Task: Look for space in Isieke, Nigeria from 8th June, 2023 to 16th June, 2023 for 2 adults in price range Rs.10000 to Rs.15000. Place can be entire place with 1  bedroom having 1 bed and 1 bathroom. Property type can be house, flat, guest house, hotel. Amenities needed are: wifi. Booking option can be shelf check-in. Required host language is English.
Action: Mouse moved to (453, 109)
Screenshot: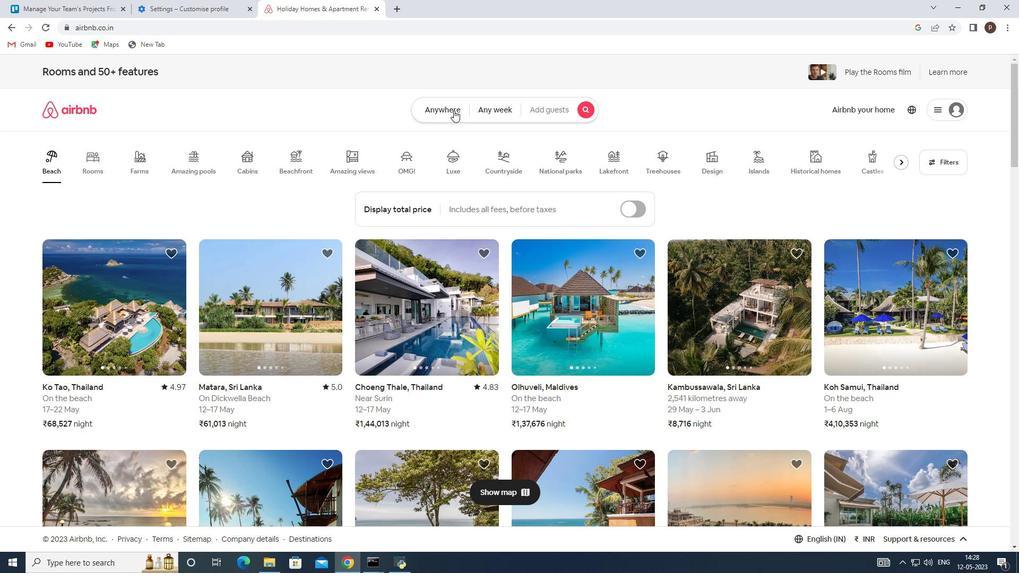
Action: Mouse pressed left at (453, 109)
Screenshot: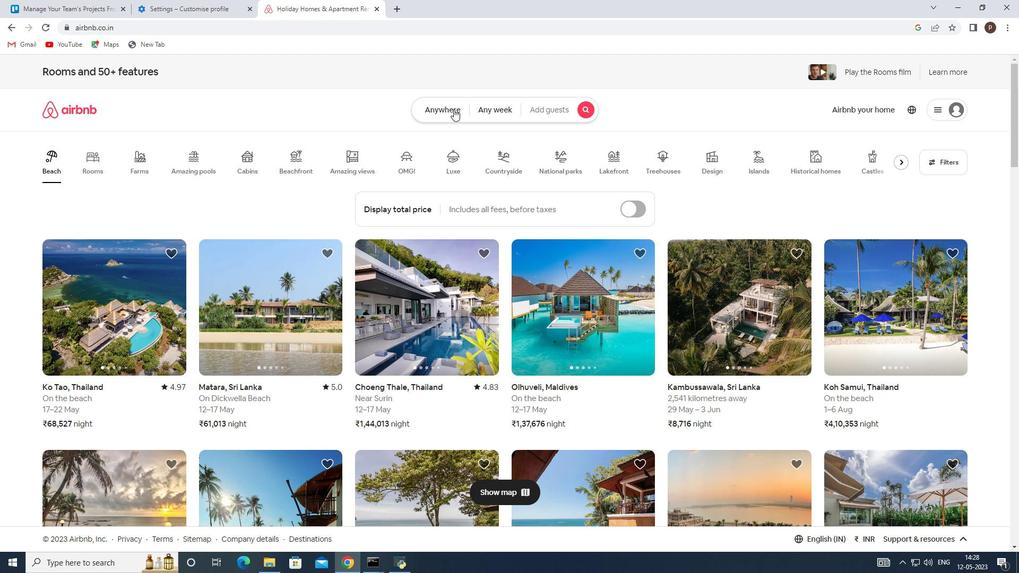 
Action: Mouse moved to (340, 152)
Screenshot: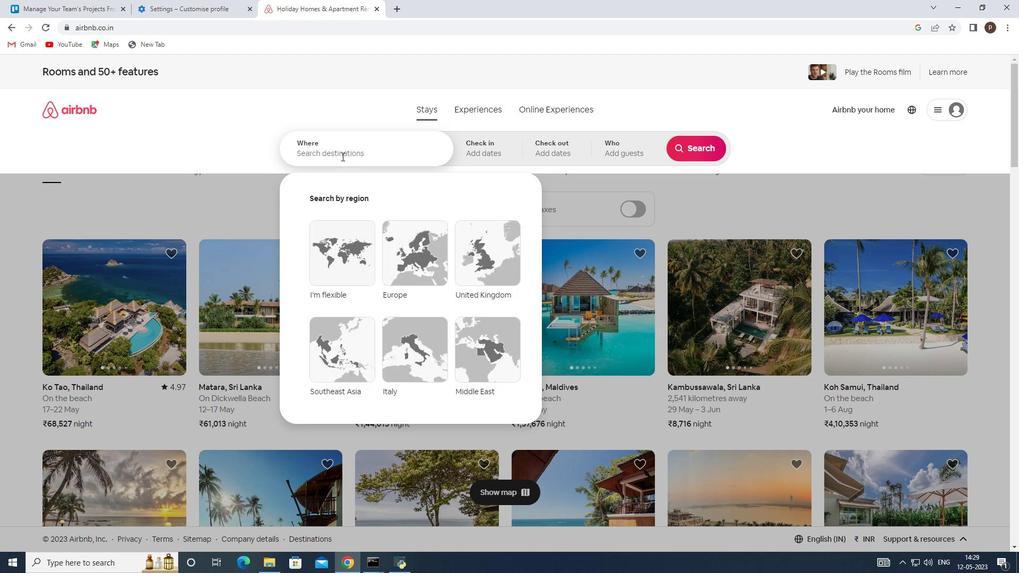 
Action: Mouse pressed left at (340, 152)
Screenshot: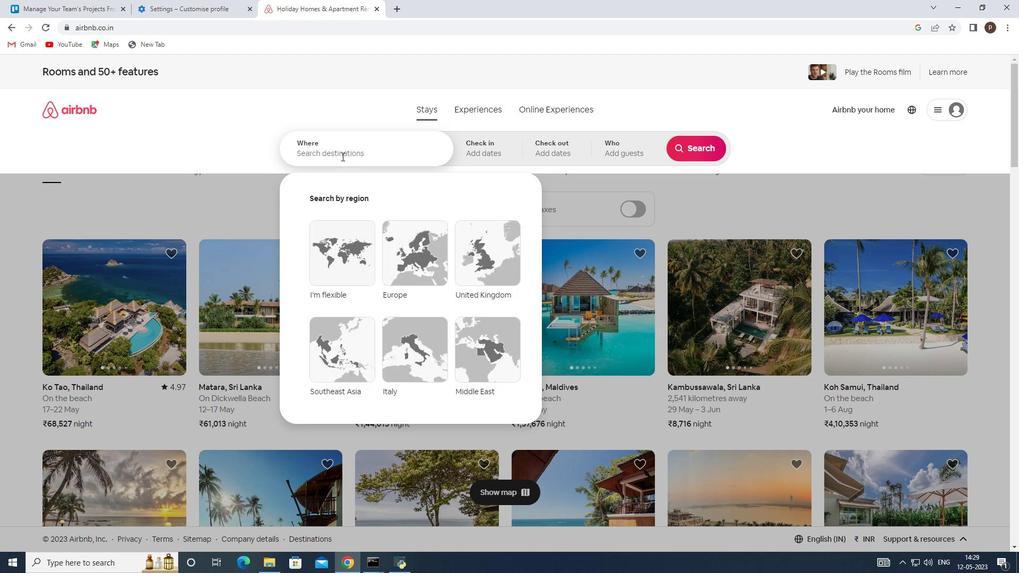 
Action: Key pressed <Key.caps_lock>I<Key.caps_lock>sieke,<Key.space><Key.caps_lock>N<Key.caps_lock>igeria
Screenshot: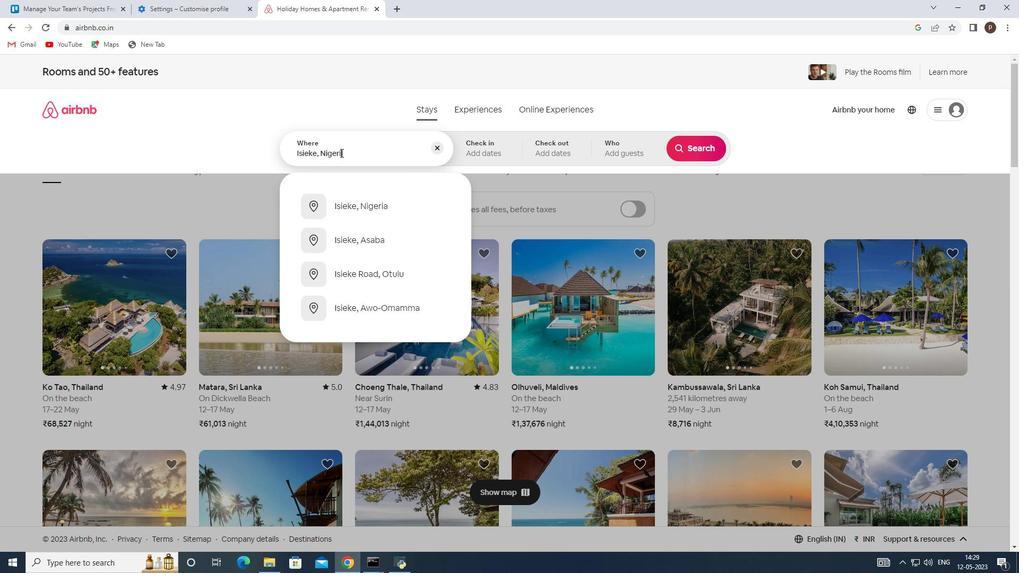 
Action: Mouse moved to (364, 204)
Screenshot: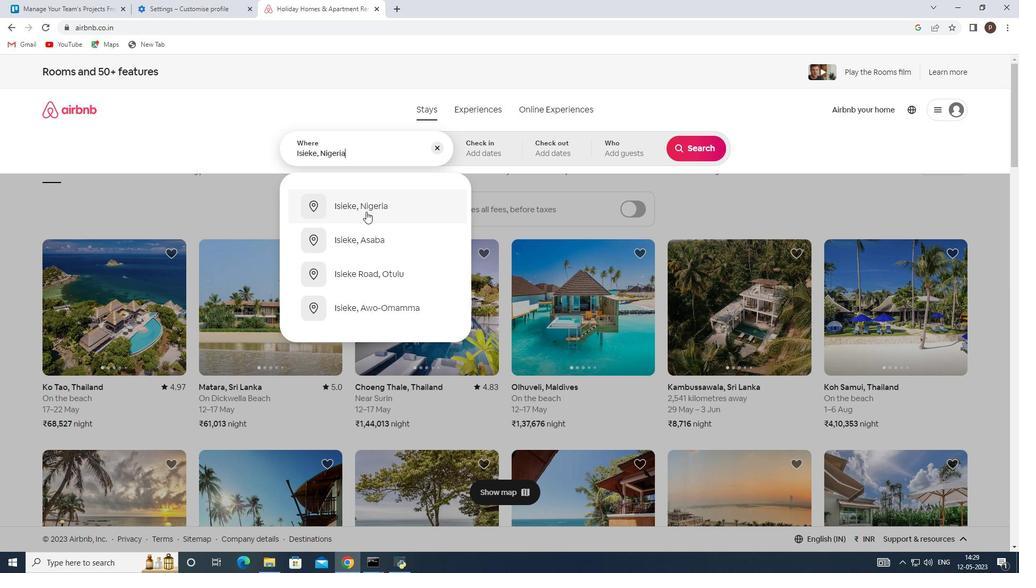 
Action: Mouse pressed left at (364, 204)
Screenshot: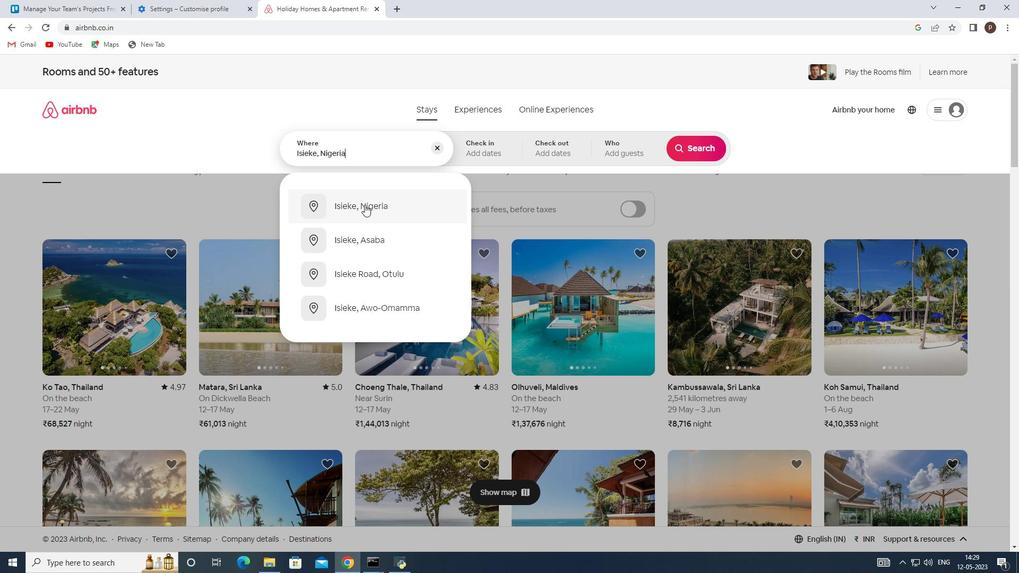 
Action: Mouse moved to (633, 298)
Screenshot: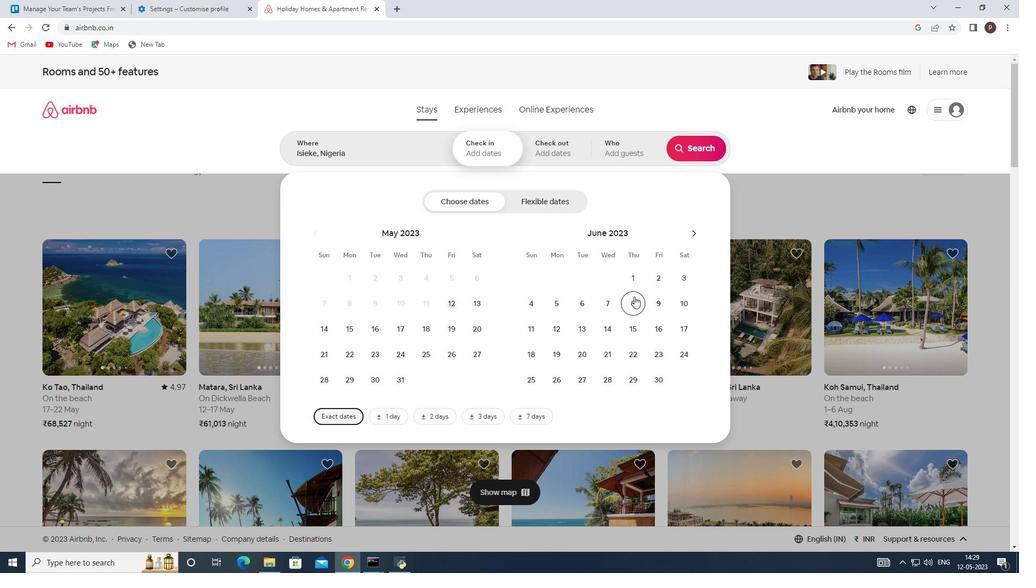 
Action: Mouse pressed left at (633, 298)
Screenshot: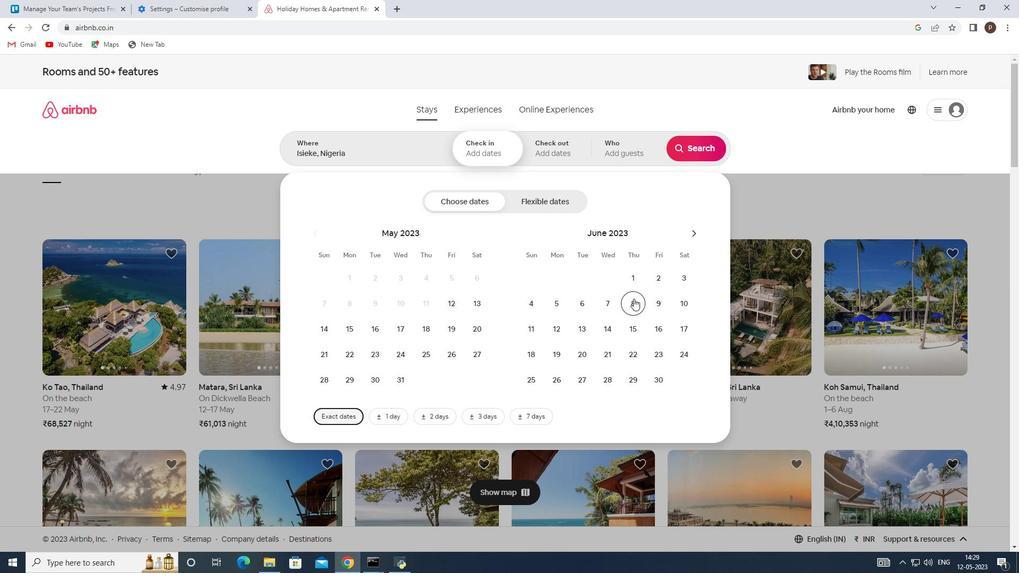 
Action: Mouse moved to (659, 324)
Screenshot: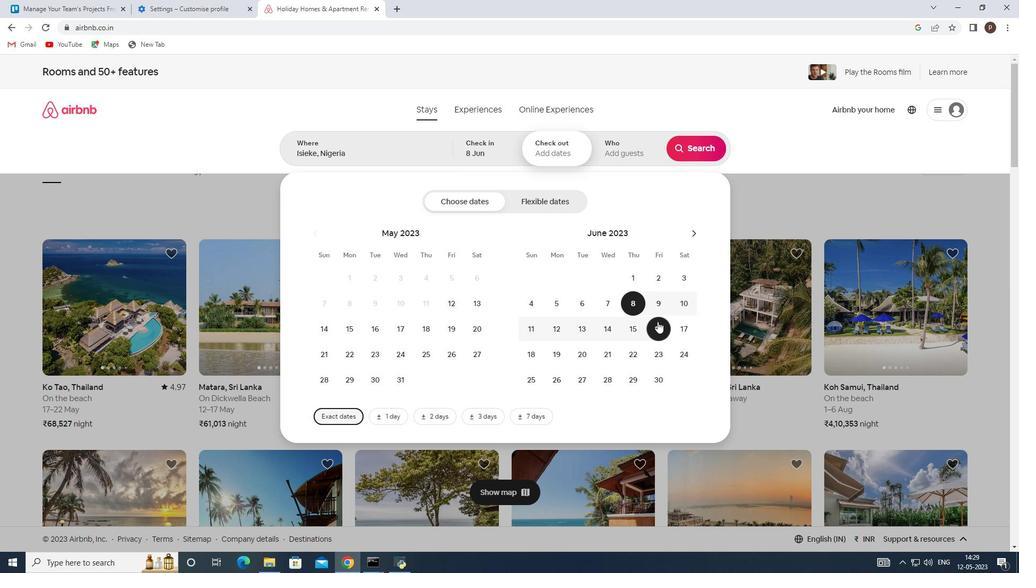 
Action: Mouse pressed left at (659, 324)
Screenshot: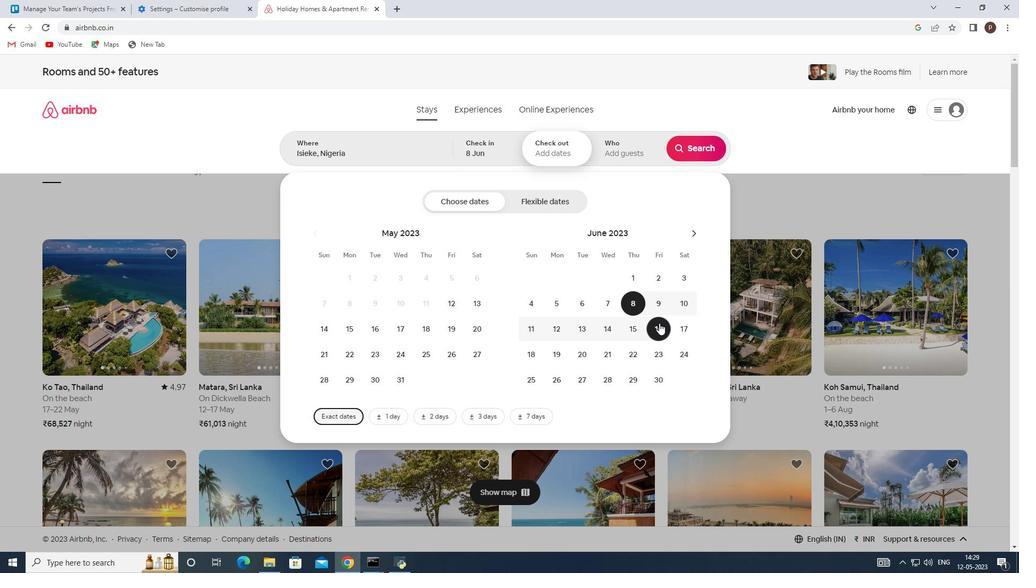 
Action: Mouse moved to (618, 149)
Screenshot: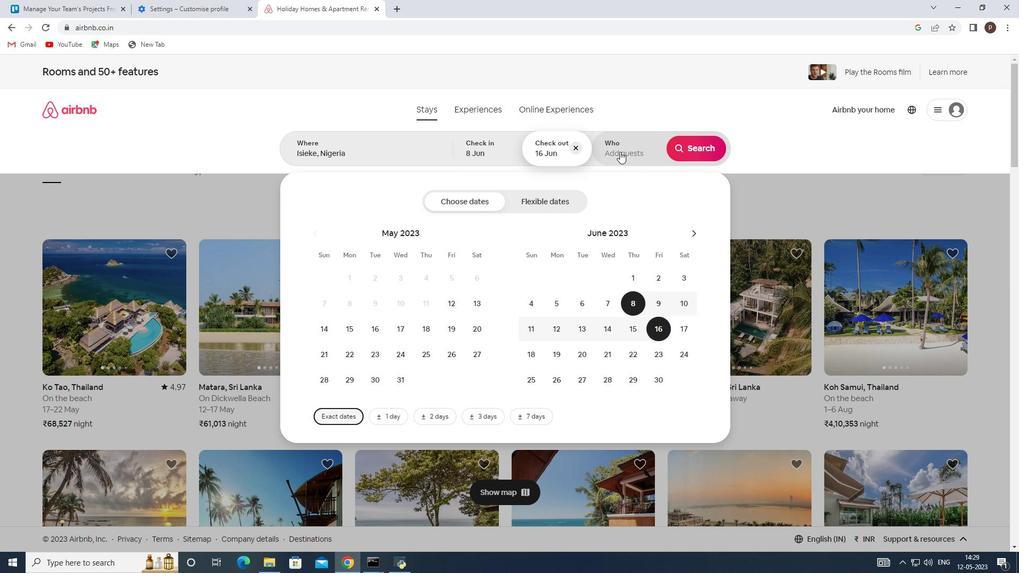 
Action: Mouse pressed left at (618, 149)
Screenshot: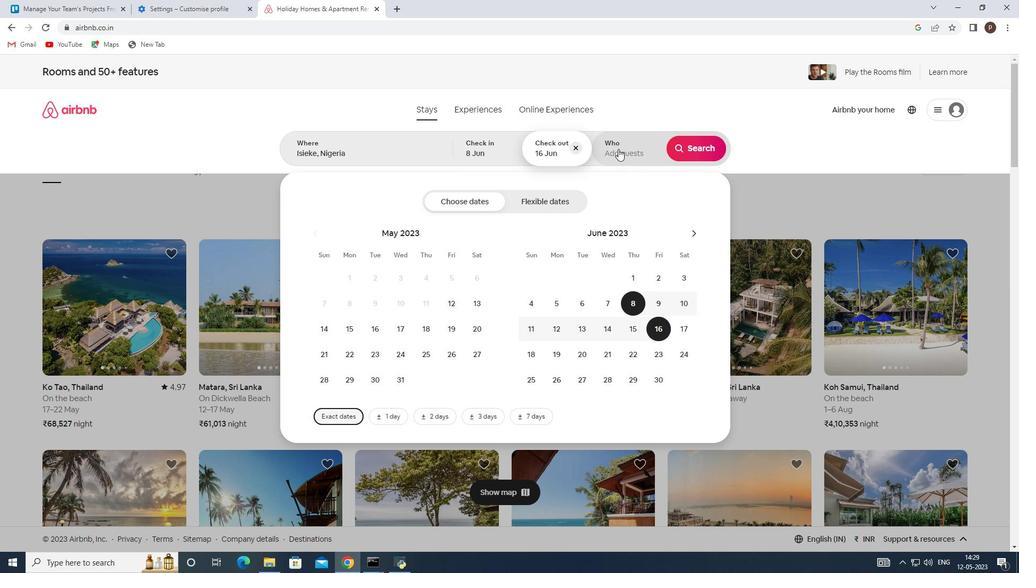
Action: Mouse moved to (700, 203)
Screenshot: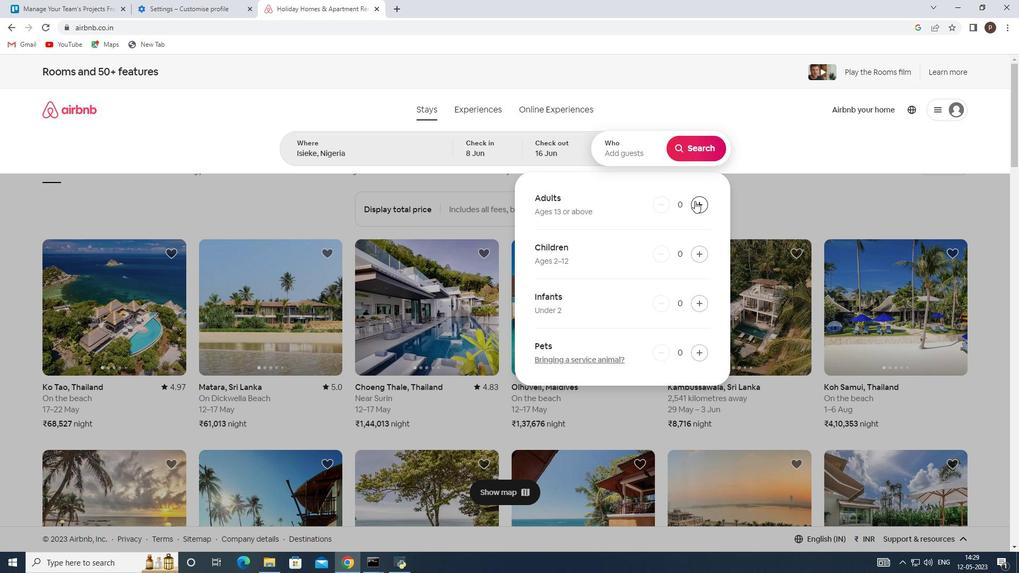 
Action: Mouse pressed left at (700, 203)
Screenshot: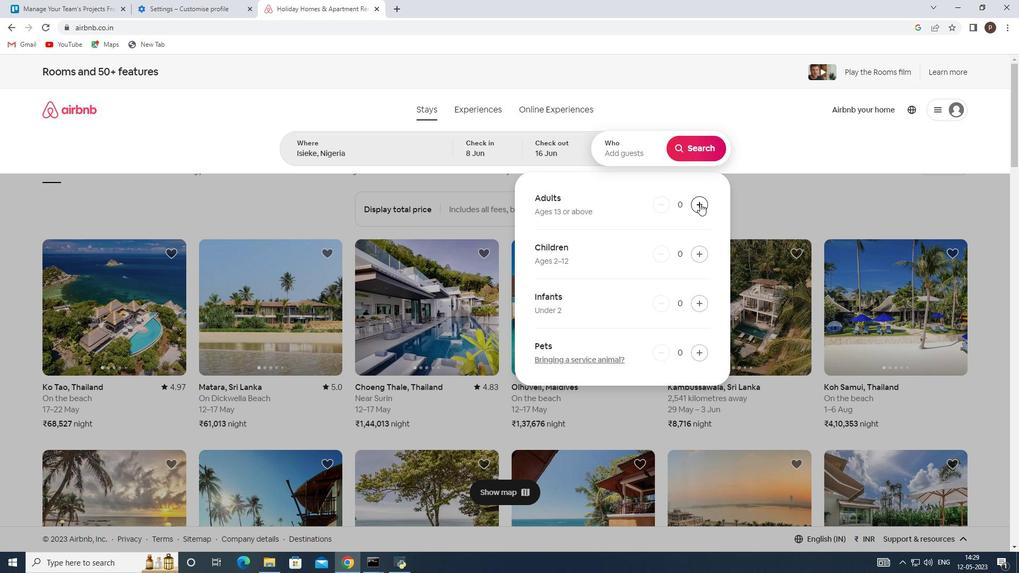 
Action: Mouse pressed left at (700, 203)
Screenshot: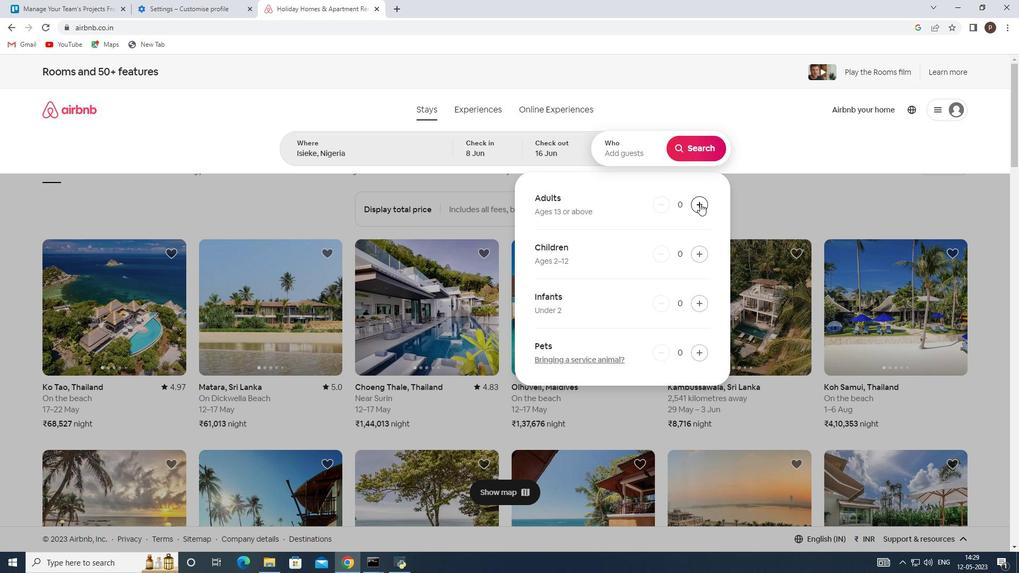 
Action: Mouse moved to (694, 145)
Screenshot: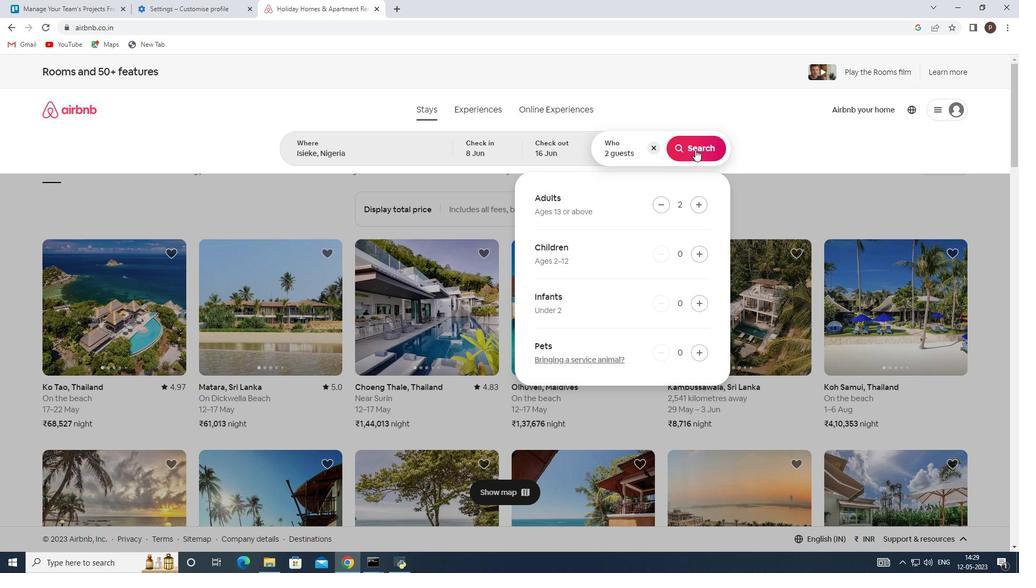 
Action: Mouse pressed left at (694, 145)
Screenshot: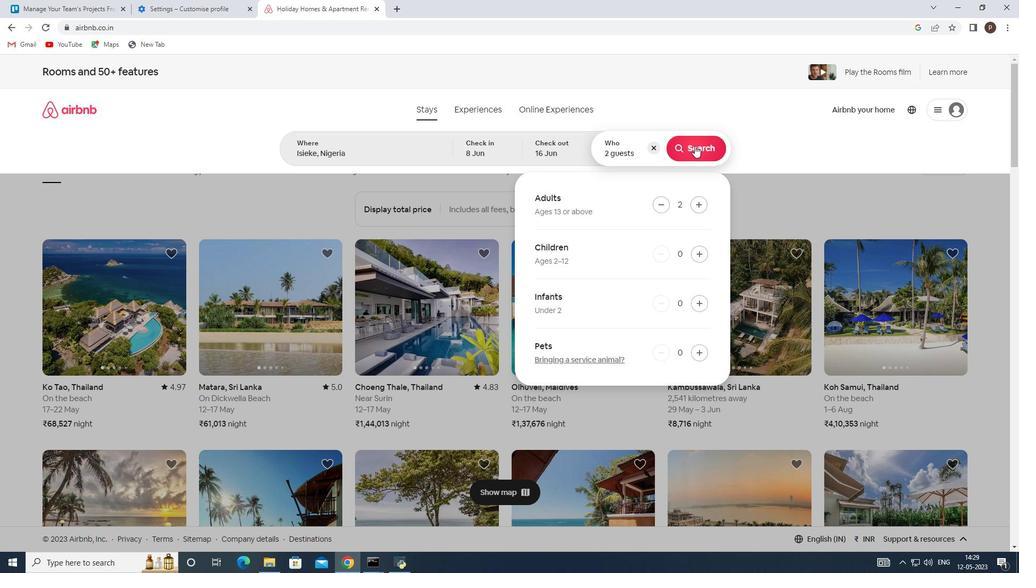 
Action: Mouse moved to (959, 117)
Screenshot: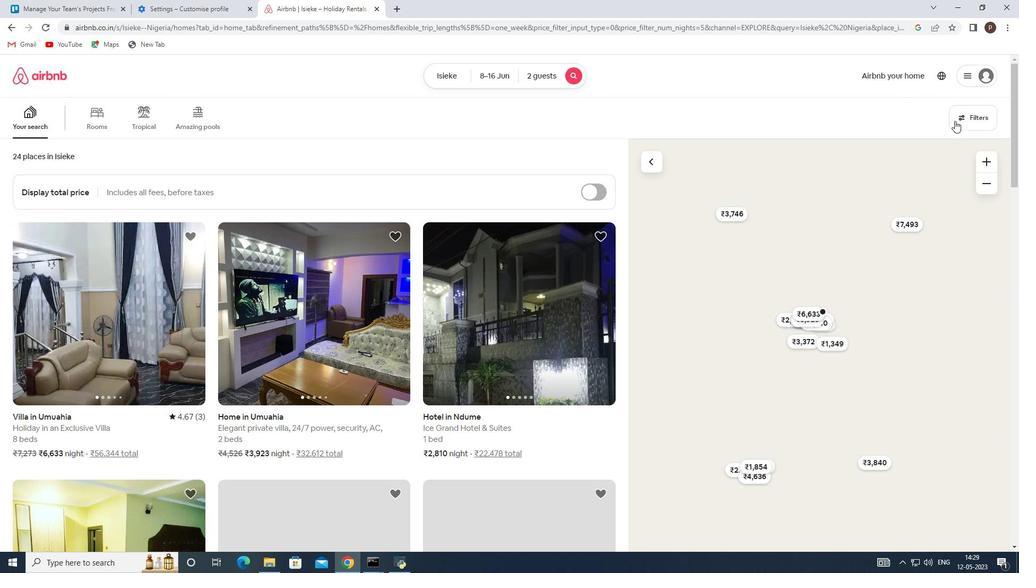 
Action: Mouse pressed left at (959, 117)
Screenshot: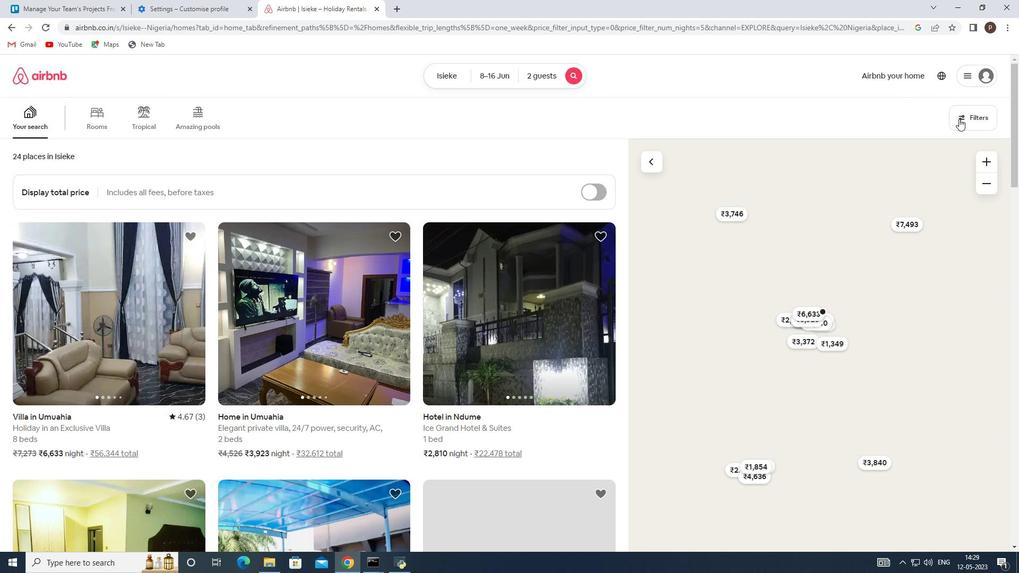 
Action: Mouse moved to (351, 384)
Screenshot: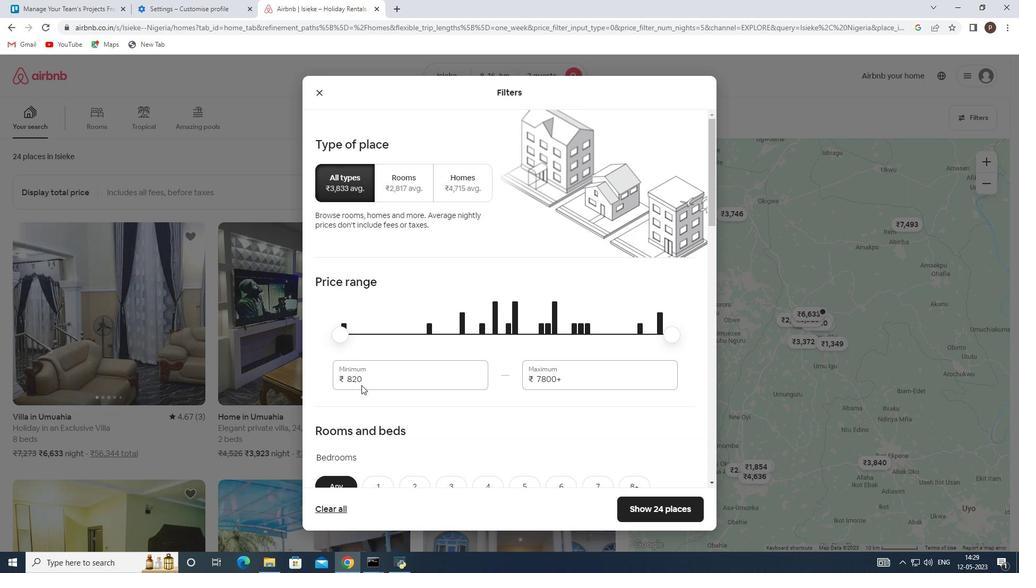 
Action: Mouse pressed left at (351, 384)
Screenshot: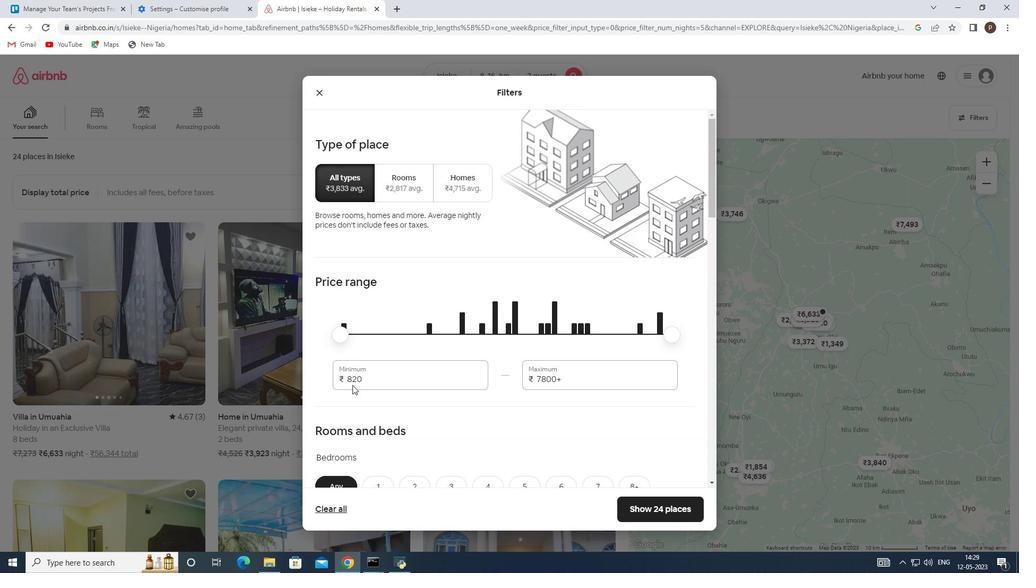 
Action: Mouse moved to (350, 384)
Screenshot: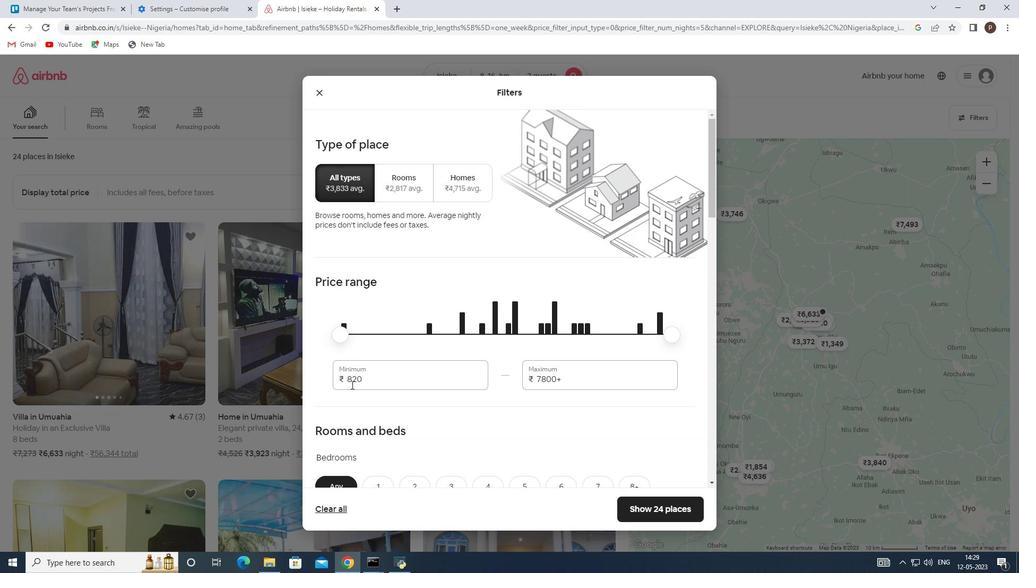 
Action: Mouse pressed left at (350, 384)
Screenshot: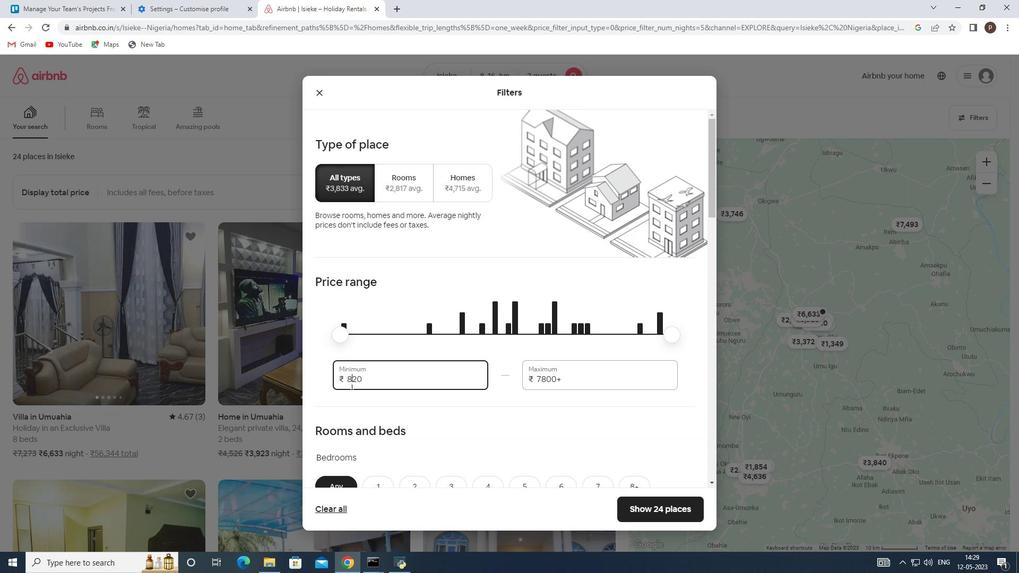
Action: Key pressed 10000<Key.tab>15000
Screenshot: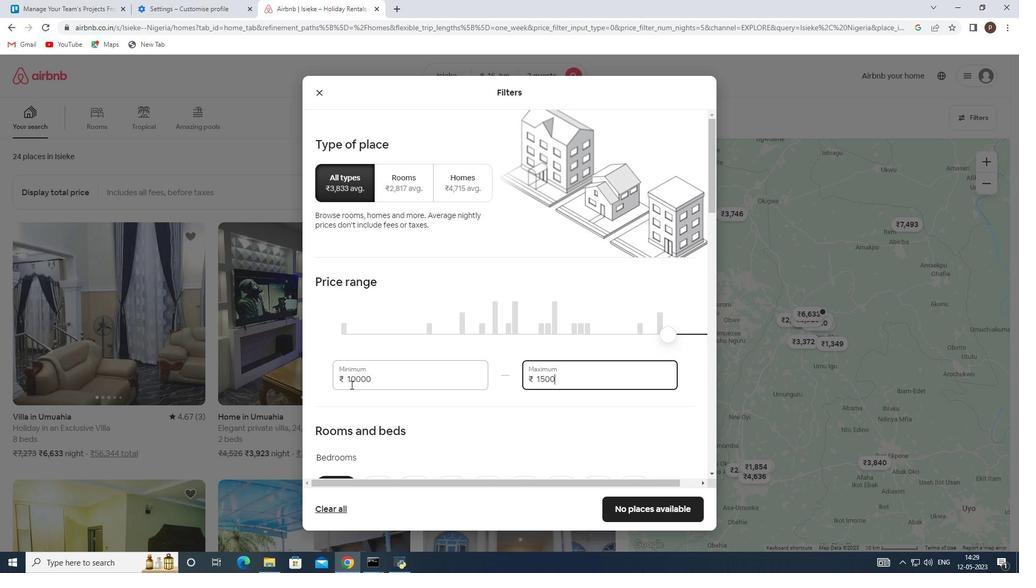 
Action: Mouse moved to (459, 367)
Screenshot: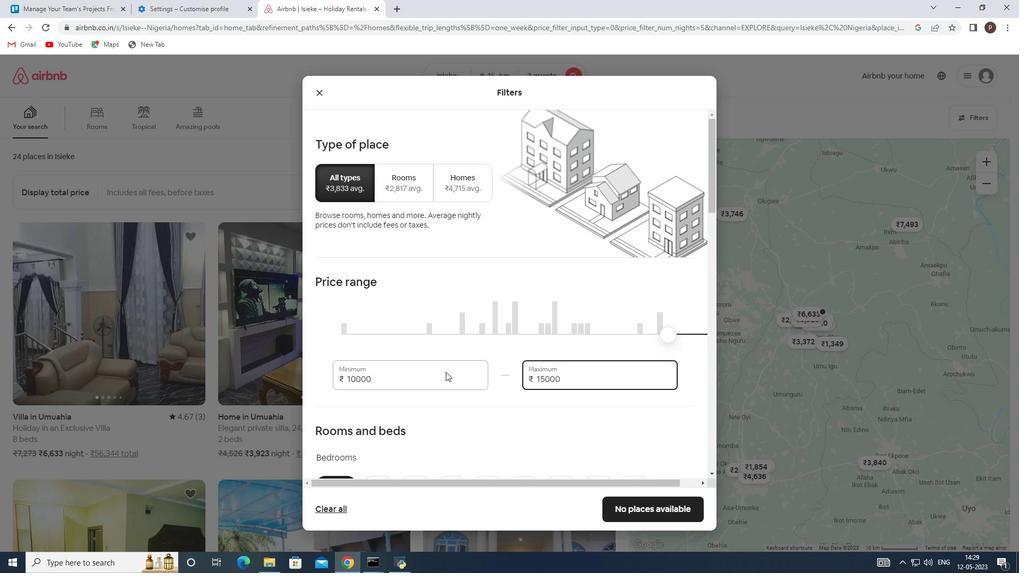 
Action: Mouse scrolled (459, 366) with delta (0, 0)
Screenshot: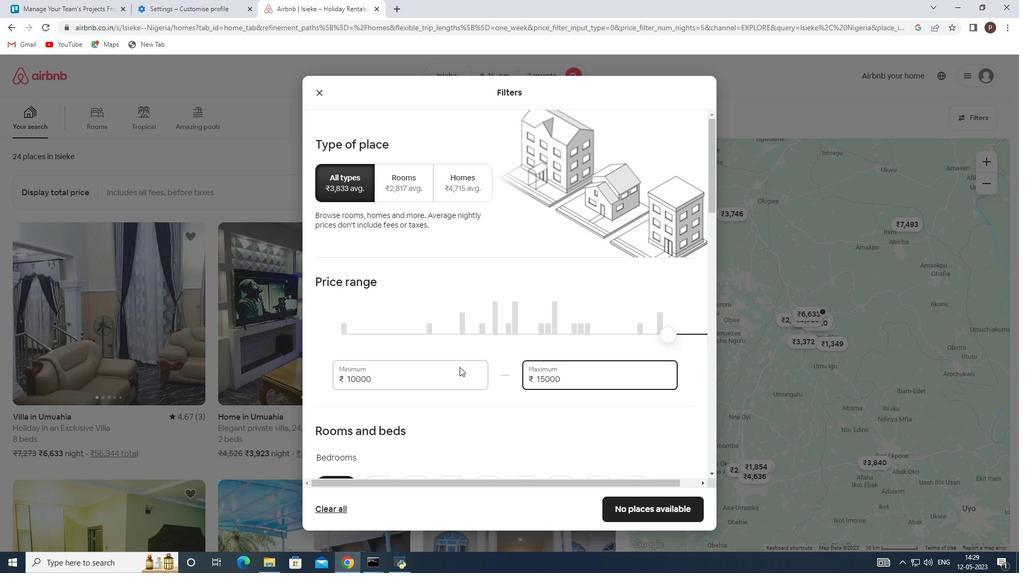 
Action: Mouse moved to (456, 353)
Screenshot: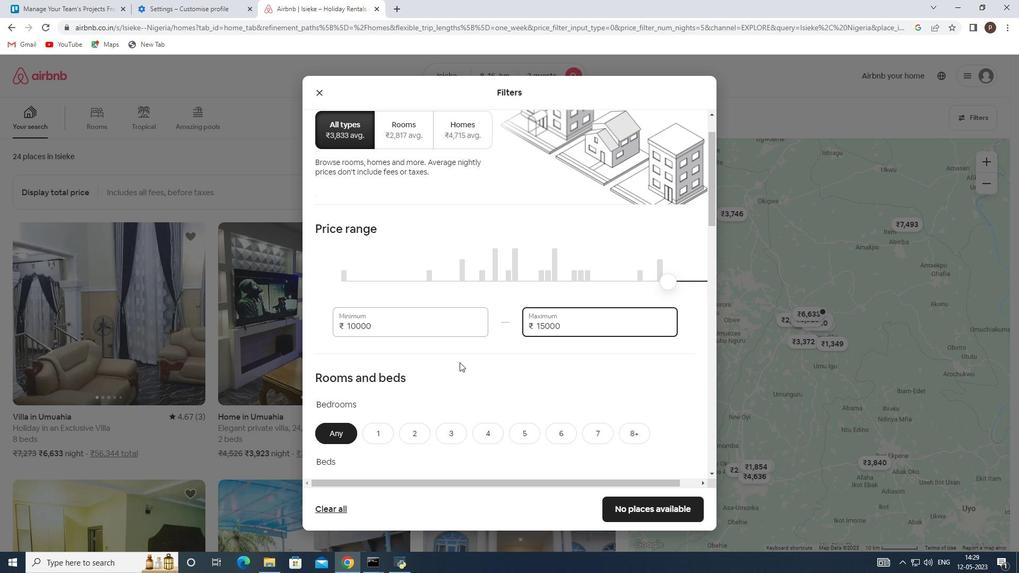 
Action: Mouse scrolled (456, 352) with delta (0, 0)
Screenshot: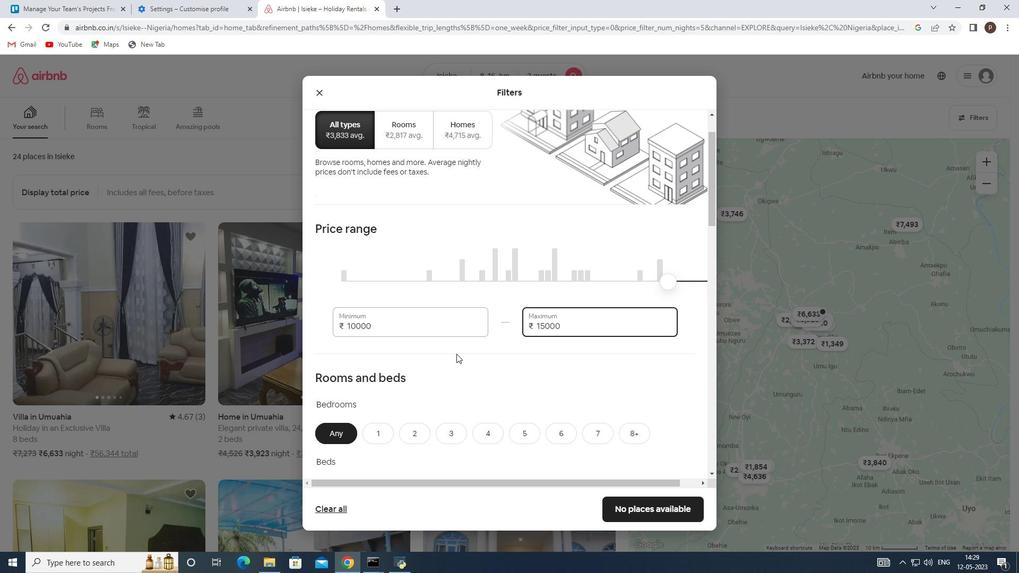 
Action: Mouse scrolled (456, 352) with delta (0, 0)
Screenshot: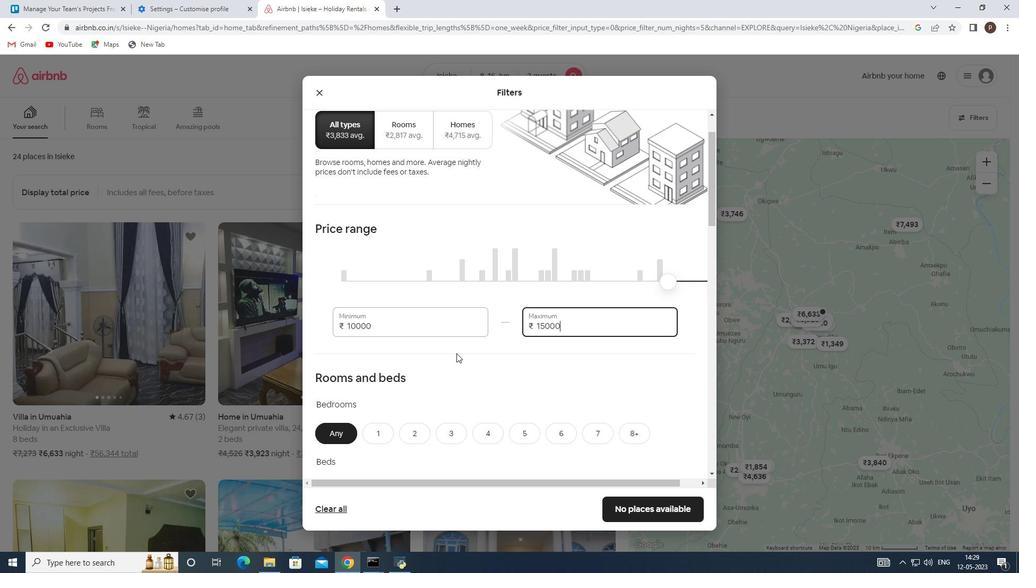 
Action: Mouse moved to (377, 318)
Screenshot: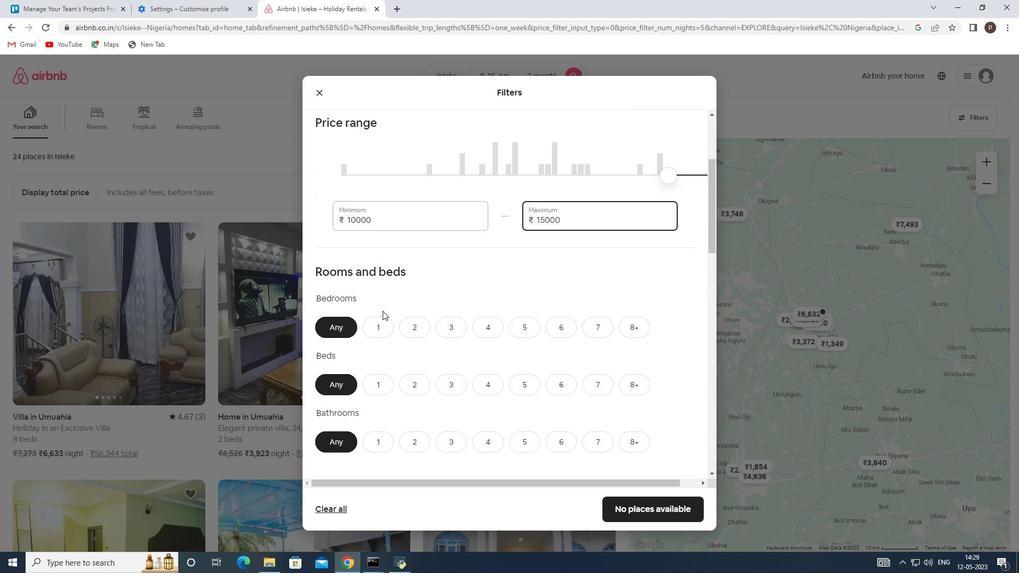 
Action: Mouse pressed left at (377, 318)
Screenshot: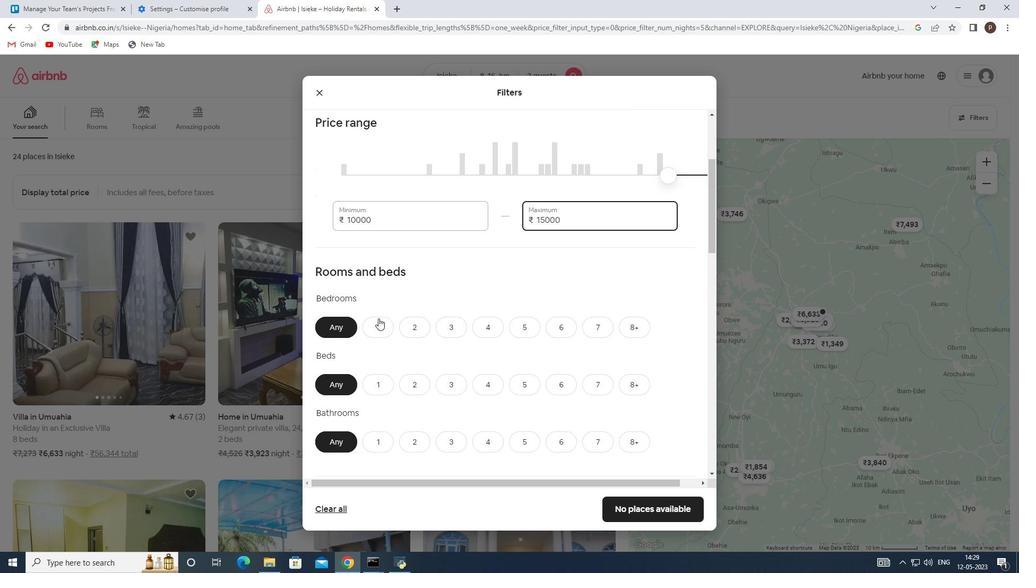 
Action: Mouse moved to (384, 383)
Screenshot: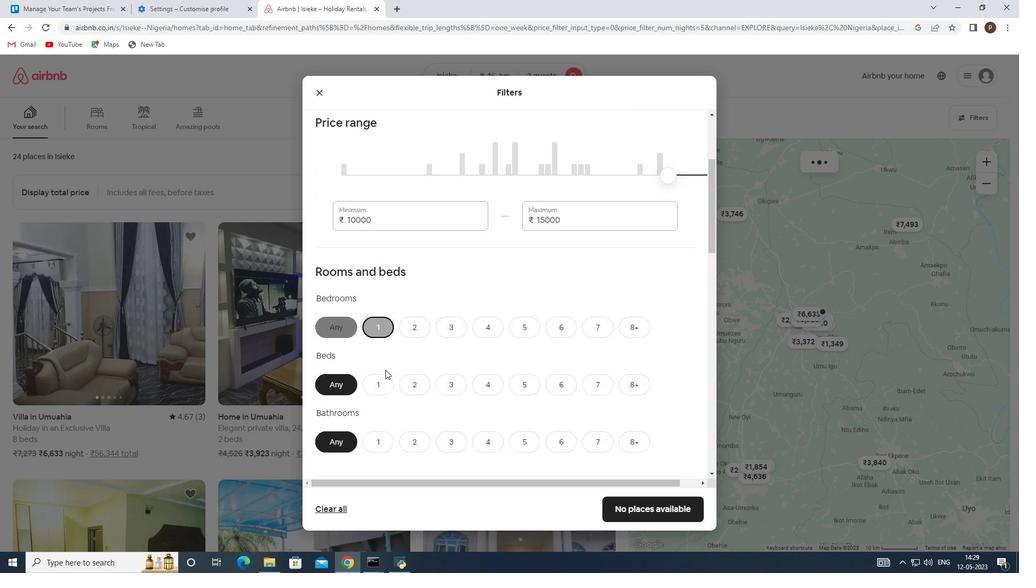 
Action: Mouse pressed left at (384, 383)
Screenshot: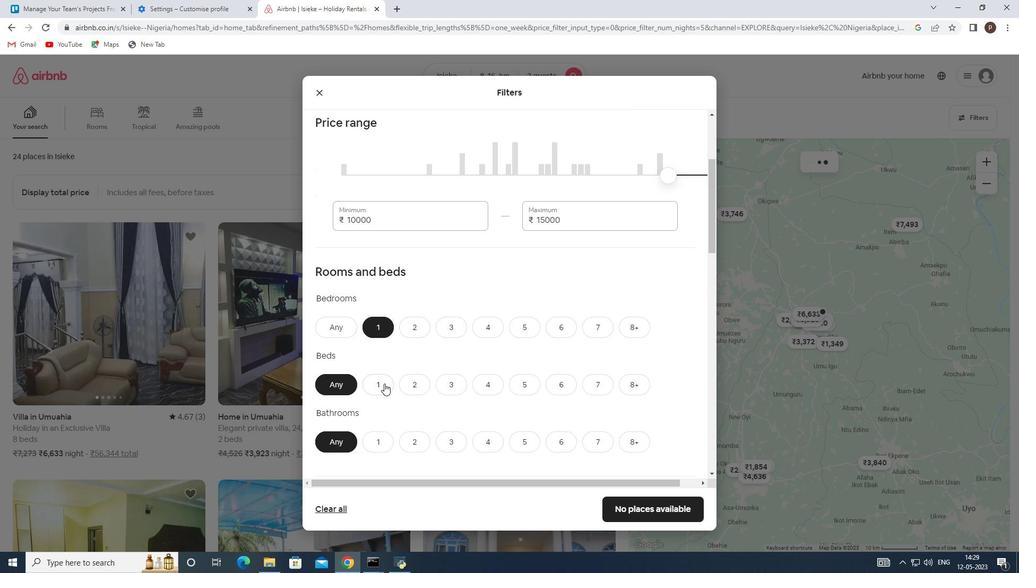 
Action: Mouse moved to (377, 441)
Screenshot: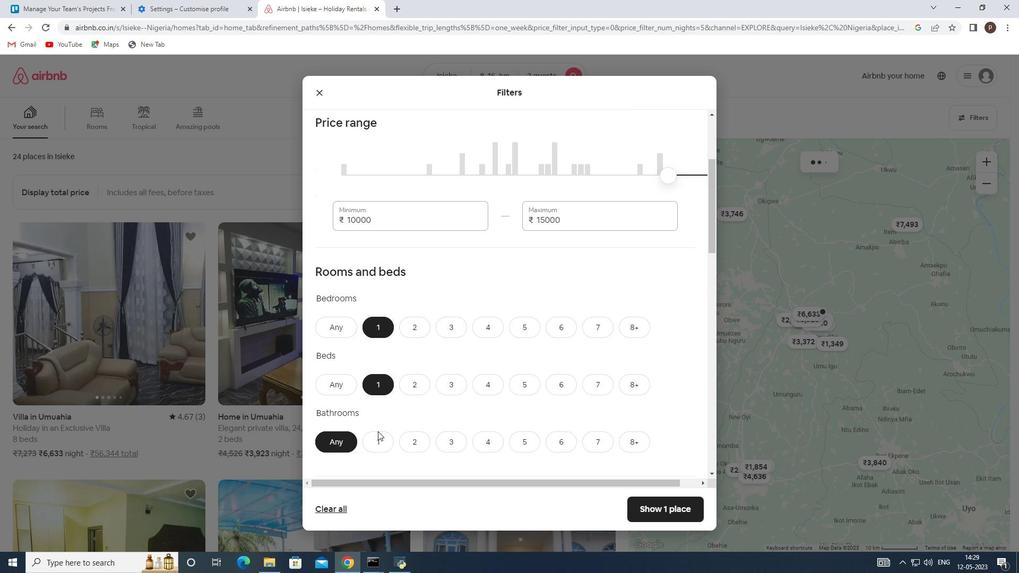 
Action: Mouse pressed left at (377, 441)
Screenshot: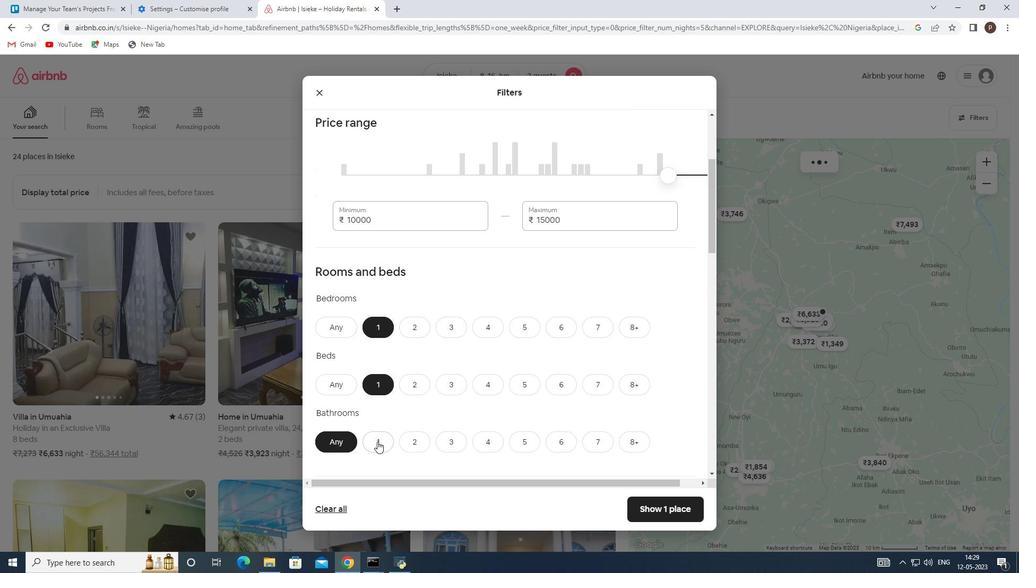 
Action: Mouse moved to (386, 408)
Screenshot: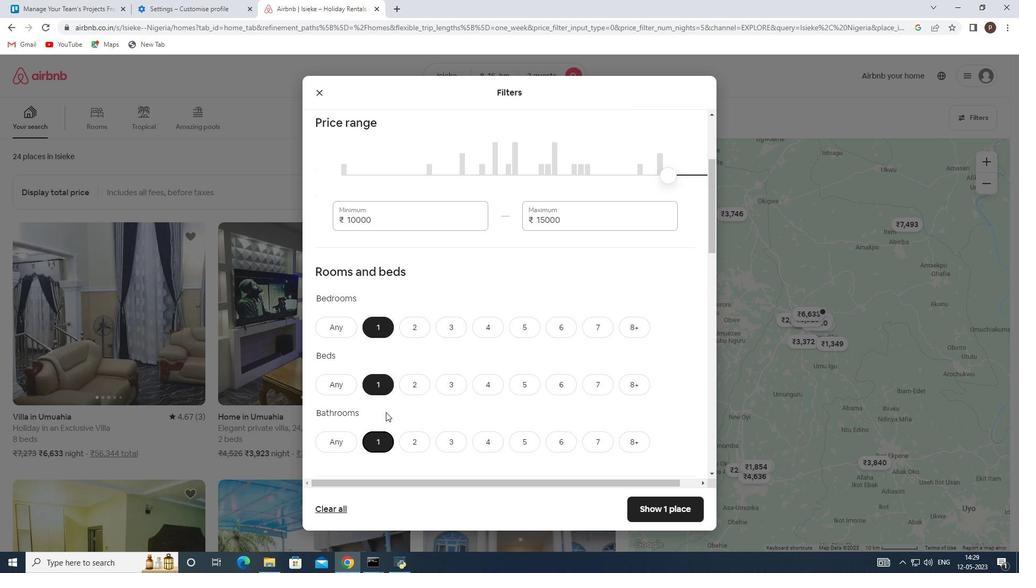 
Action: Mouse scrolled (386, 407) with delta (0, 0)
Screenshot: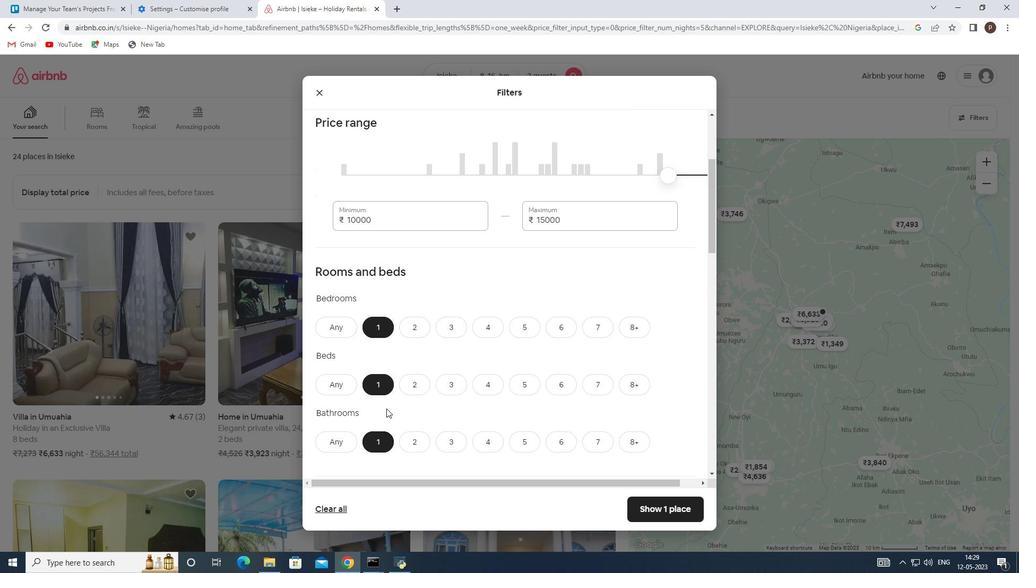 
Action: Mouse scrolled (386, 407) with delta (0, 0)
Screenshot: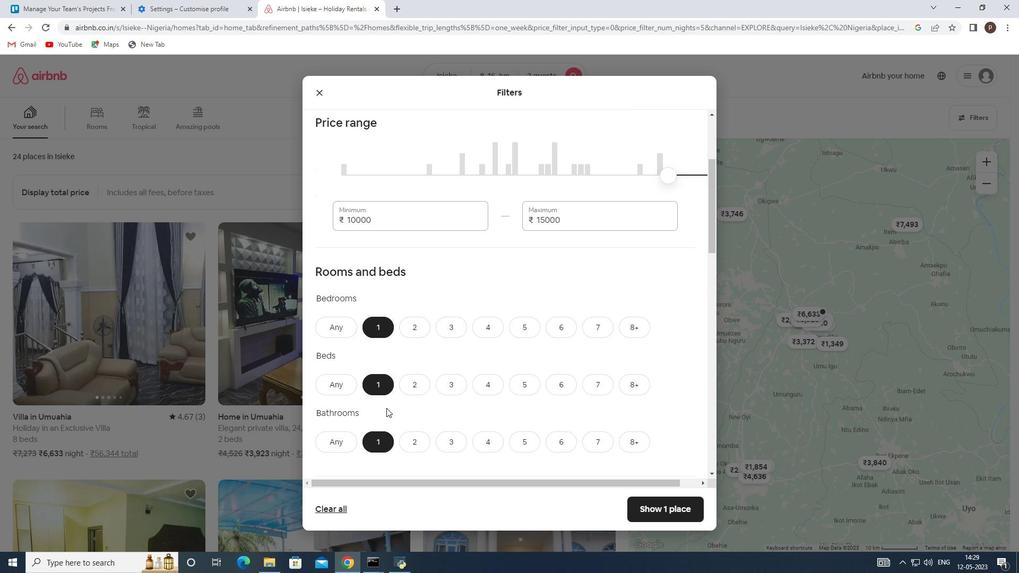 
Action: Mouse moved to (407, 391)
Screenshot: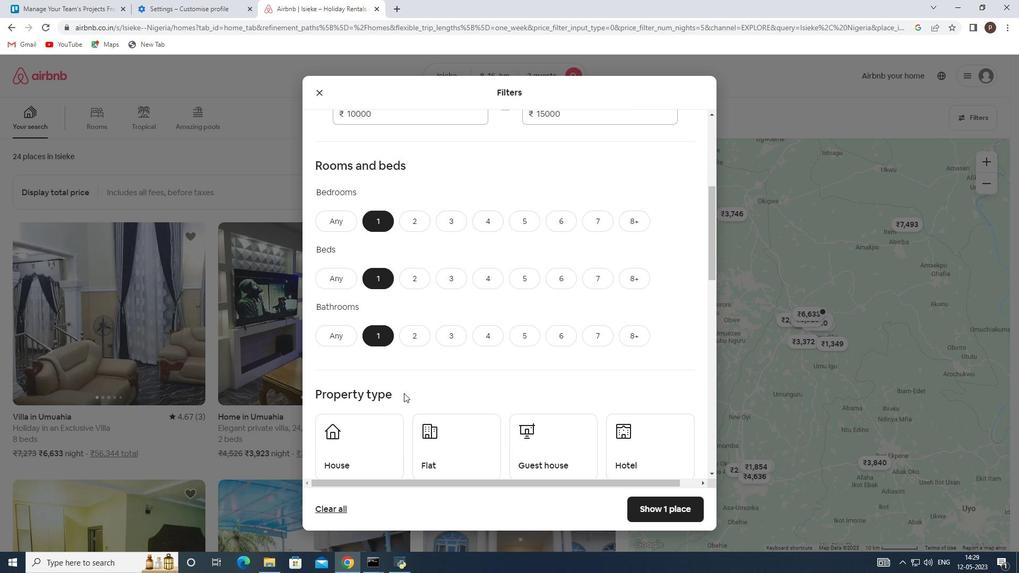
Action: Mouse scrolled (407, 390) with delta (0, 0)
Screenshot: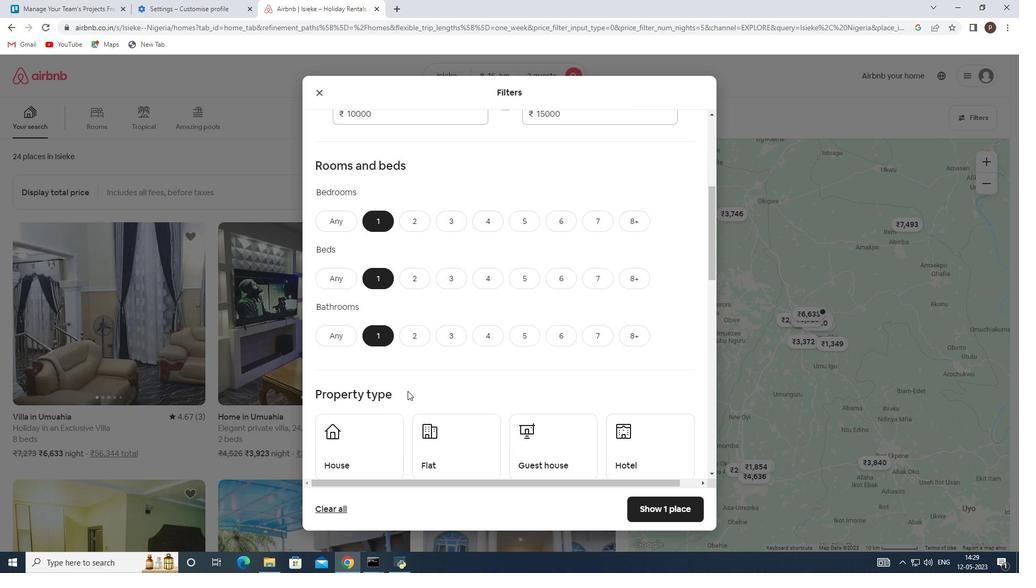
Action: Mouse scrolled (407, 390) with delta (0, 0)
Screenshot: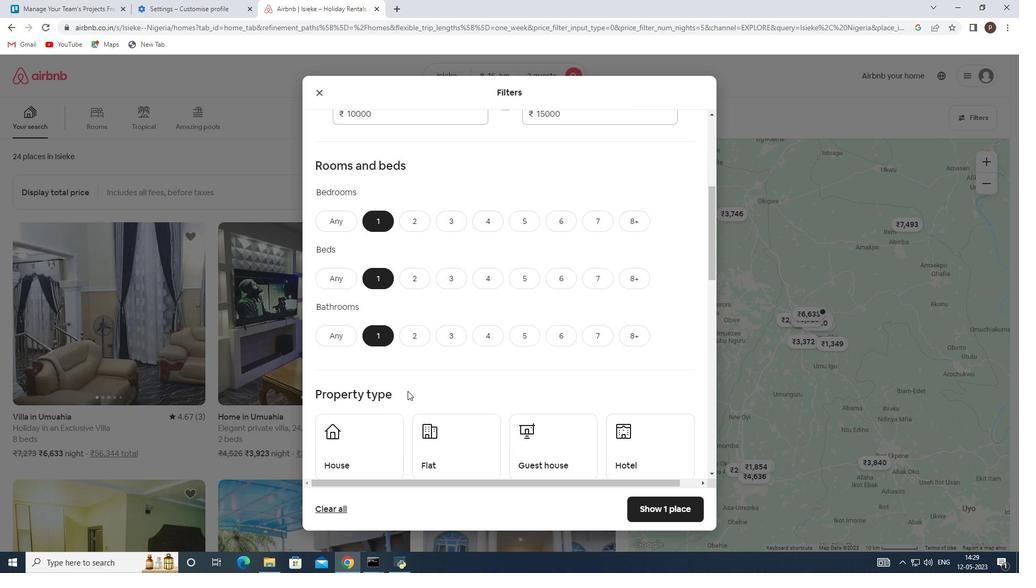 
Action: Mouse moved to (378, 345)
Screenshot: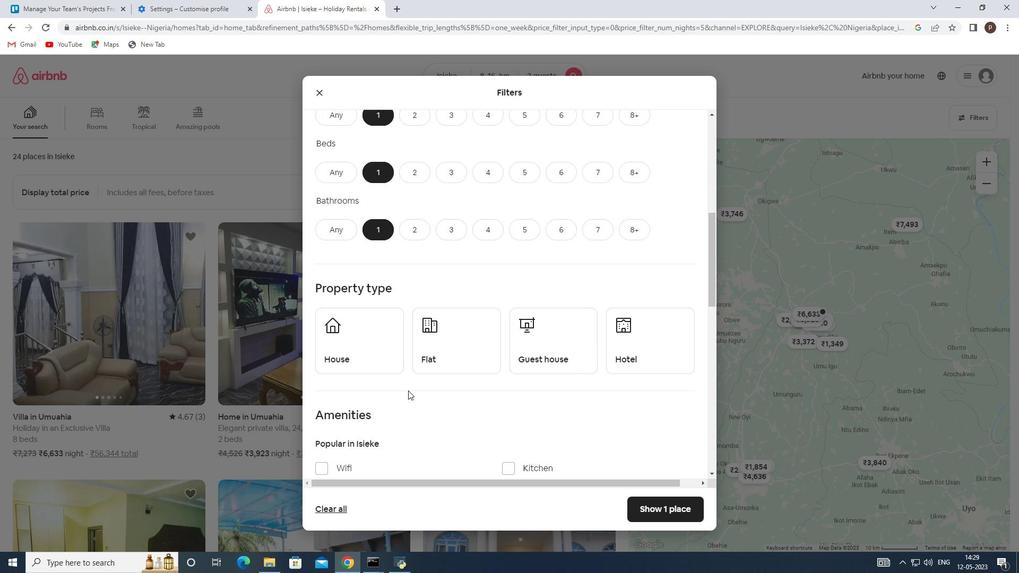 
Action: Mouse pressed left at (378, 345)
Screenshot: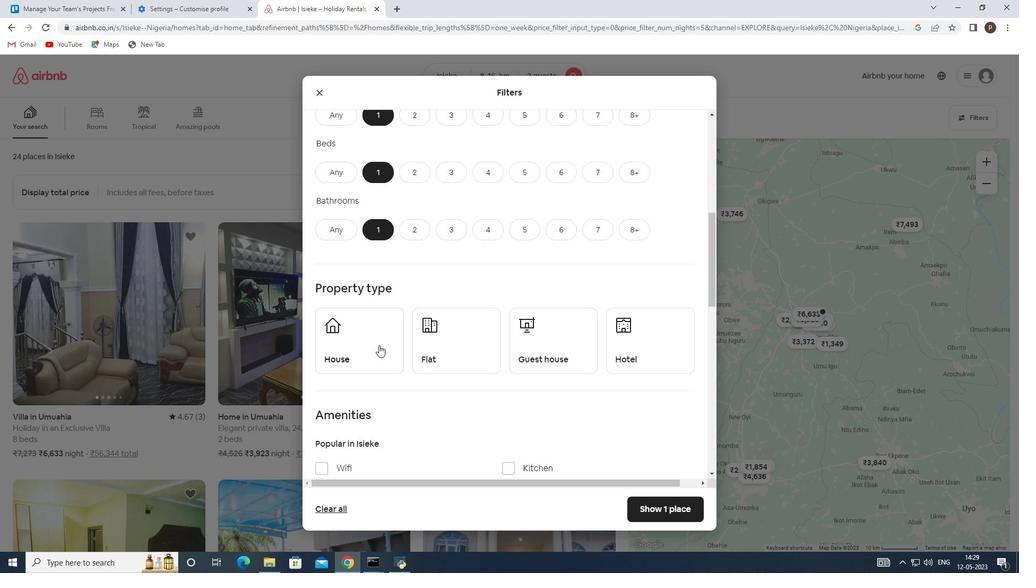 
Action: Mouse moved to (458, 342)
Screenshot: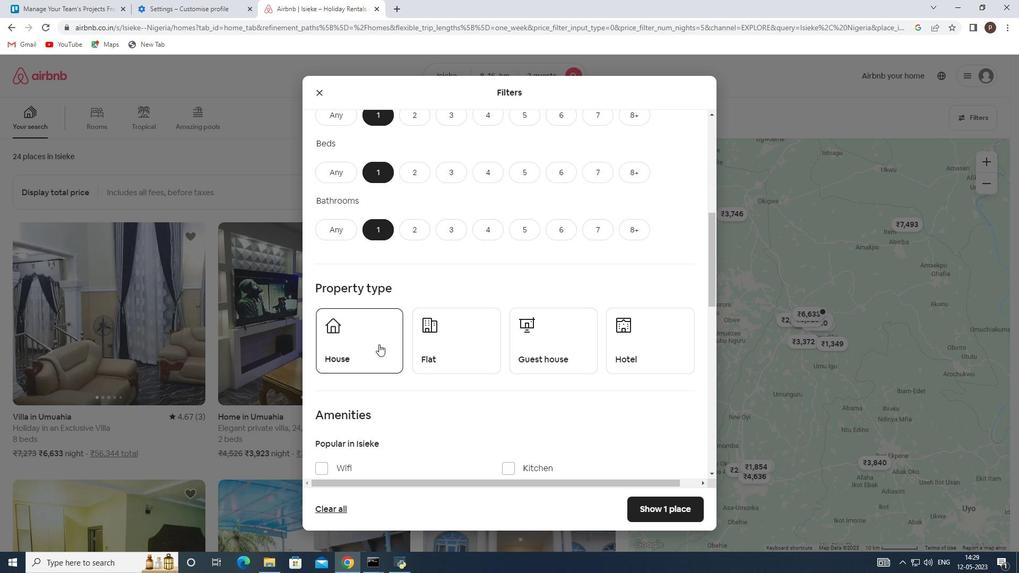 
Action: Mouse pressed left at (458, 342)
Screenshot: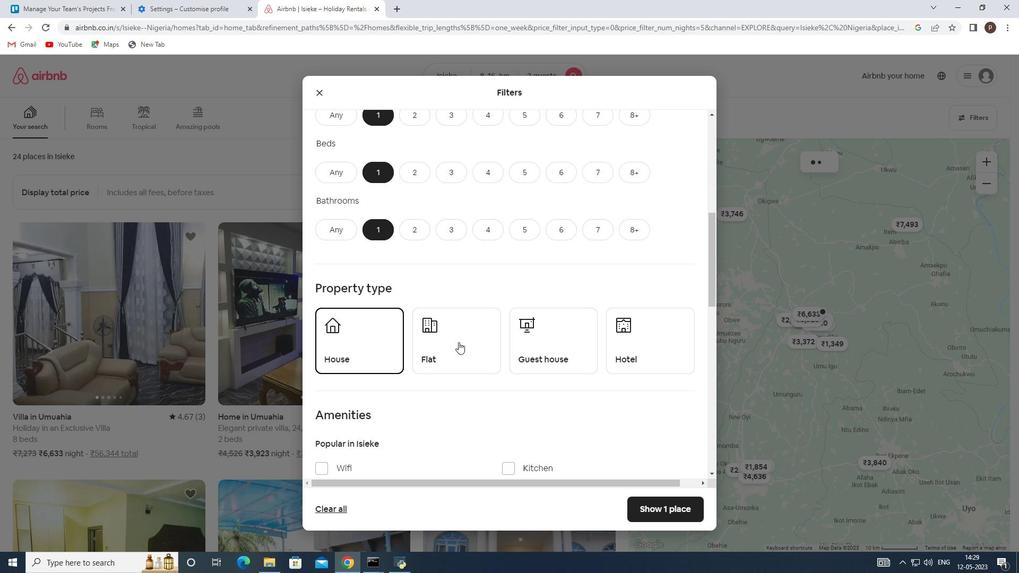 
Action: Mouse moved to (558, 342)
Screenshot: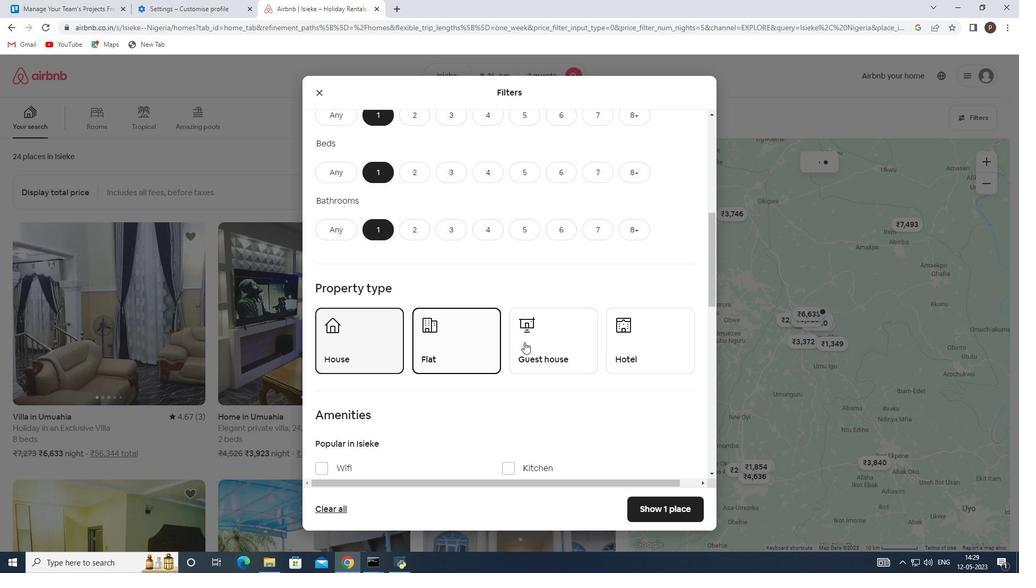 
Action: Mouse pressed left at (558, 342)
Screenshot: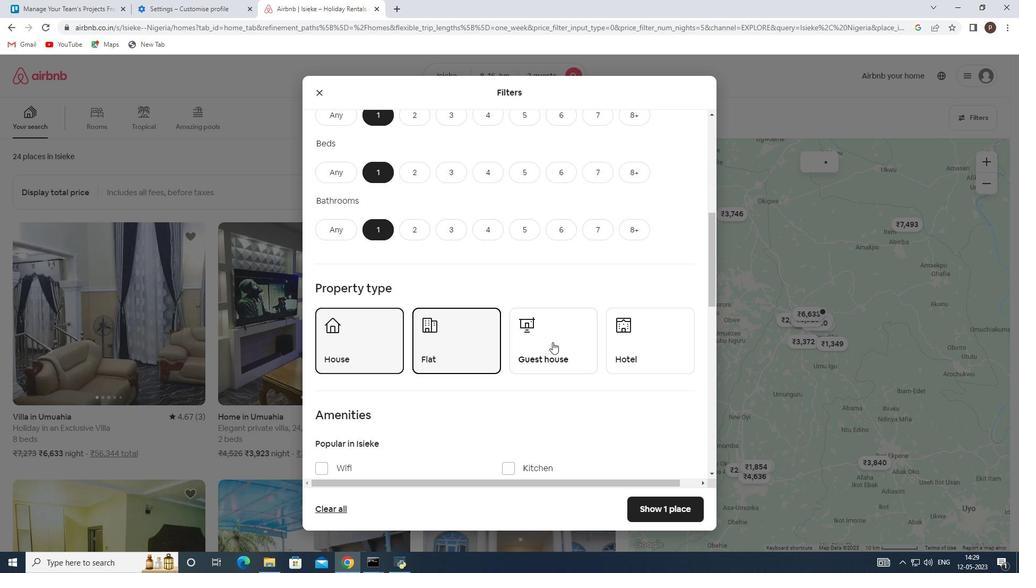
Action: Mouse moved to (639, 335)
Screenshot: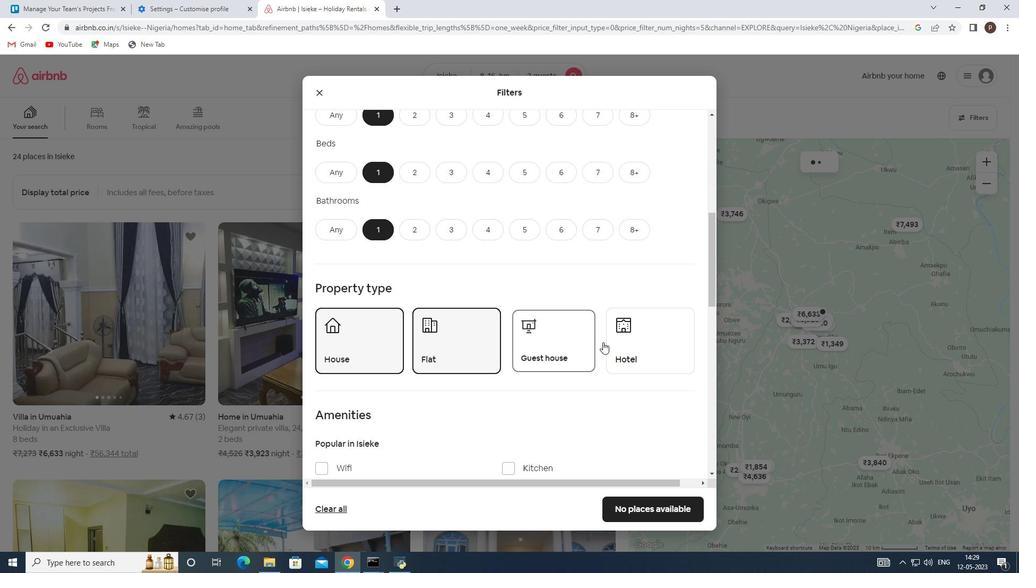 
Action: Mouse pressed left at (639, 335)
Screenshot: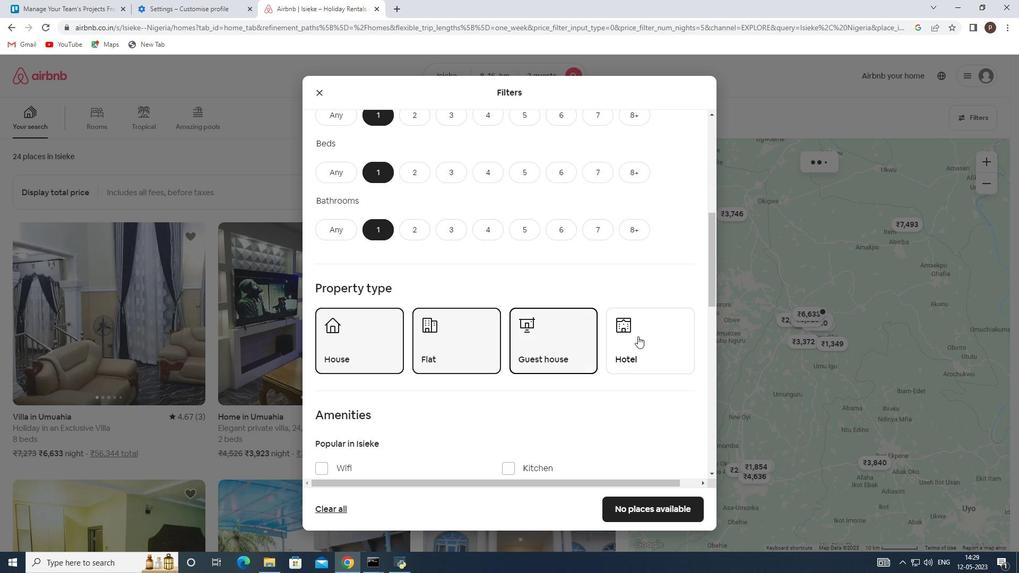 
Action: Mouse moved to (487, 400)
Screenshot: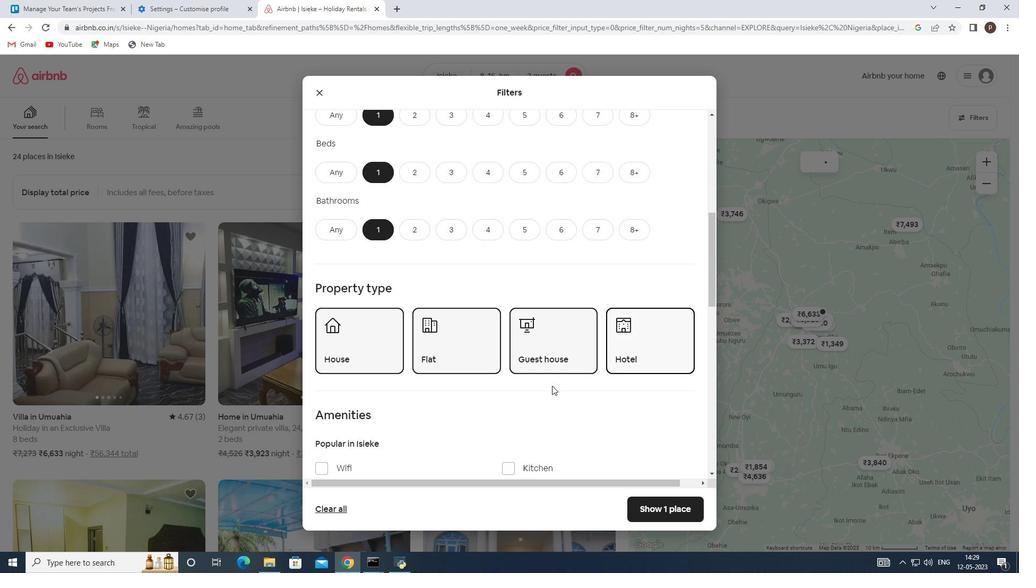 
Action: Mouse scrolled (487, 399) with delta (0, 0)
Screenshot: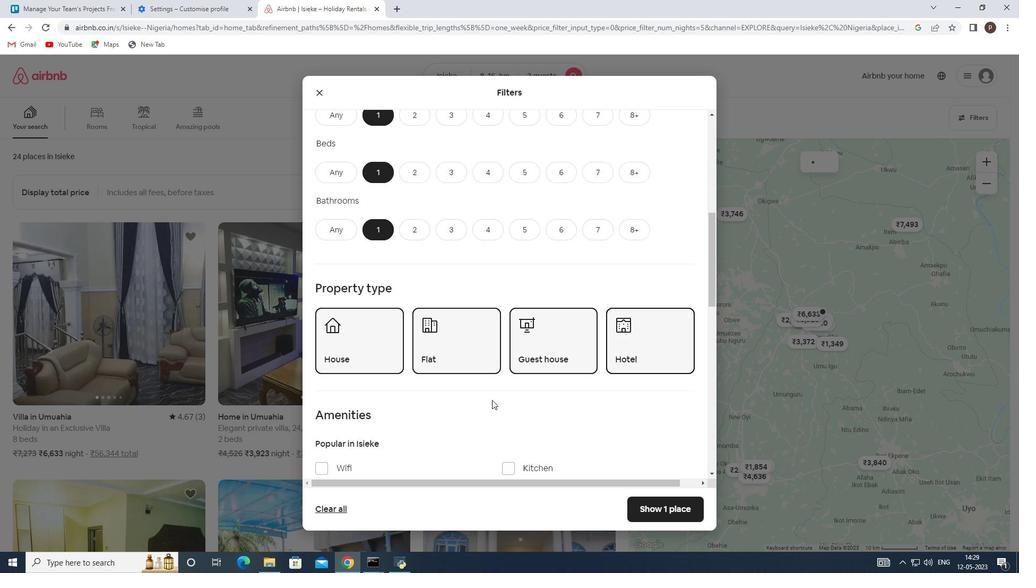
Action: Mouse moved to (486, 399)
Screenshot: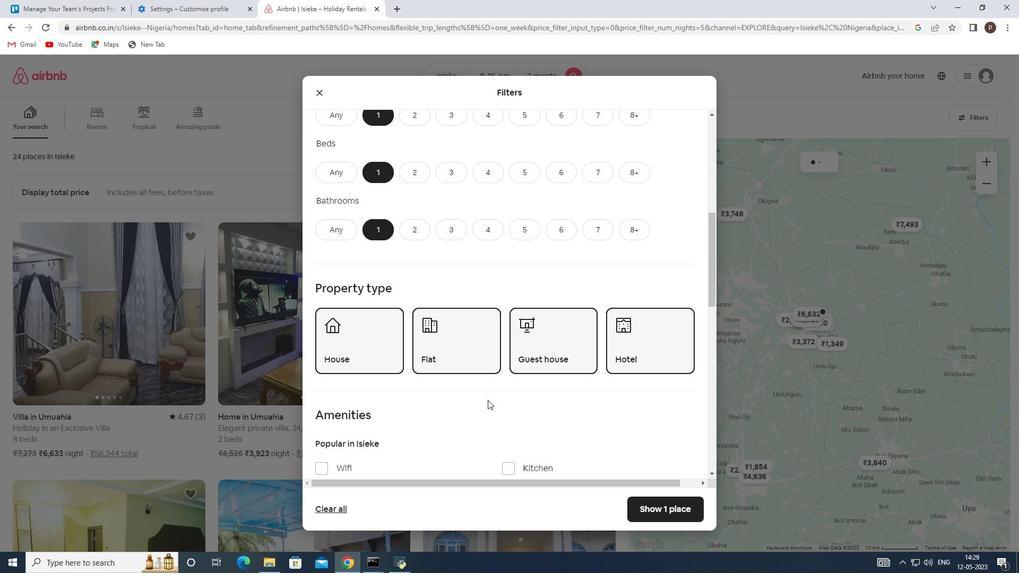 
Action: Mouse scrolled (486, 399) with delta (0, 0)
Screenshot: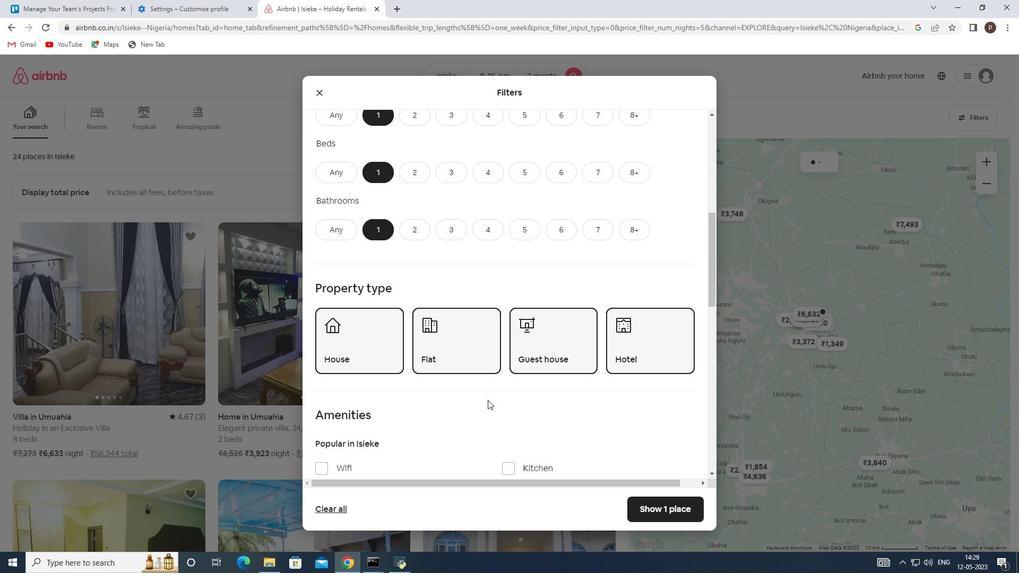 
Action: Mouse moved to (384, 364)
Screenshot: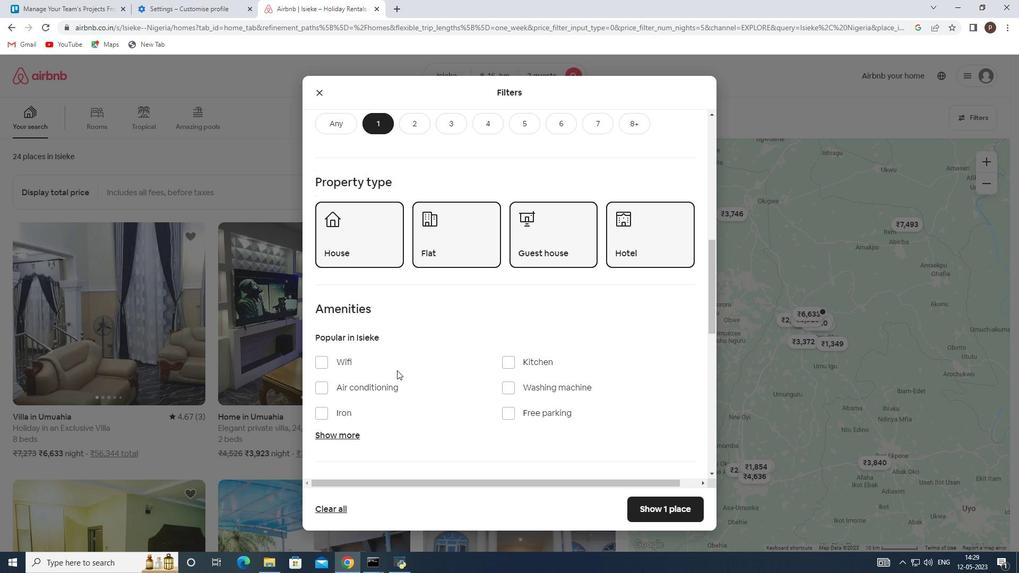 
Action: Mouse scrolled (384, 364) with delta (0, 0)
Screenshot: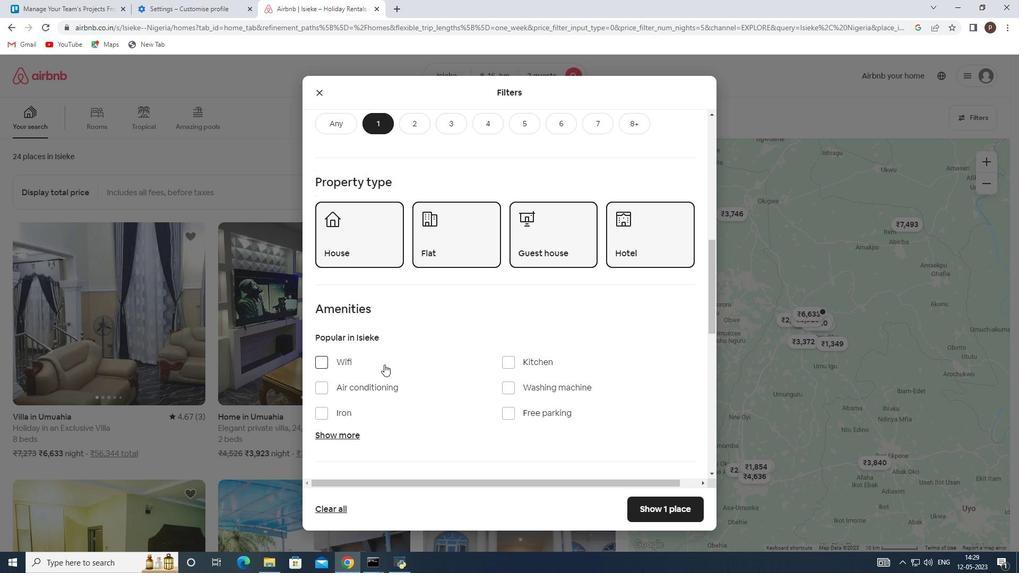 
Action: Mouse moved to (321, 308)
Screenshot: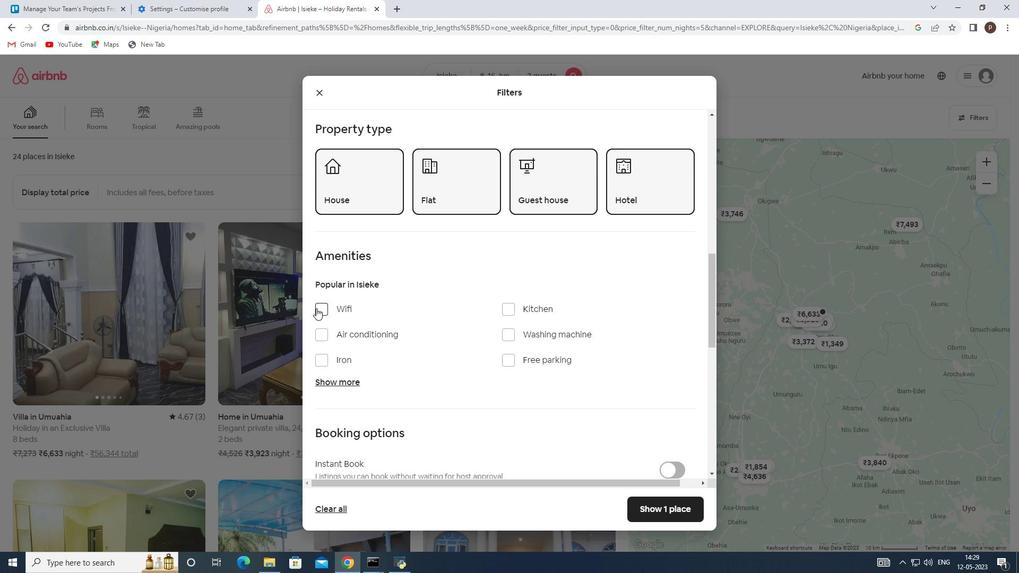 
Action: Mouse pressed left at (321, 308)
Screenshot: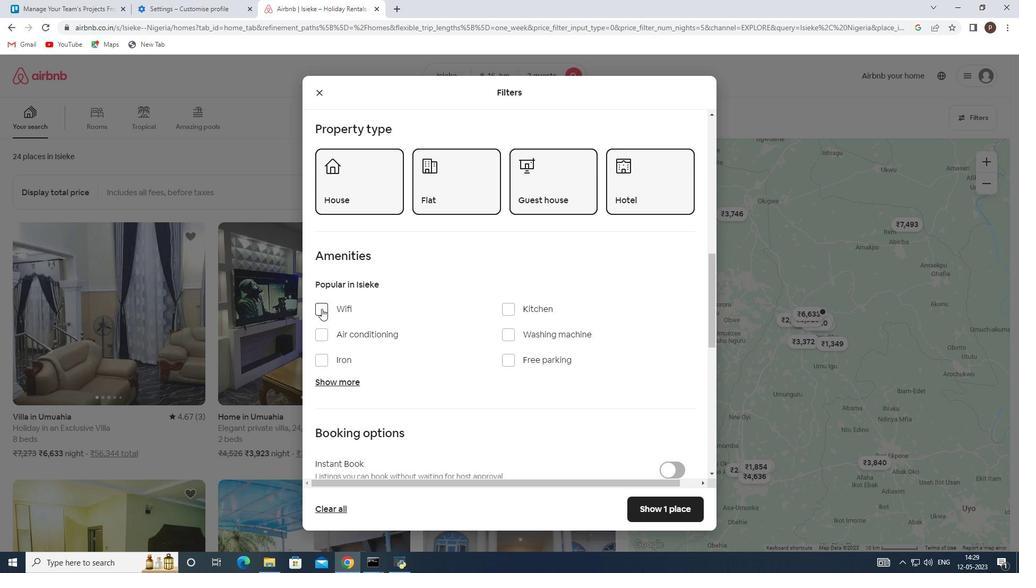 
Action: Mouse moved to (398, 323)
Screenshot: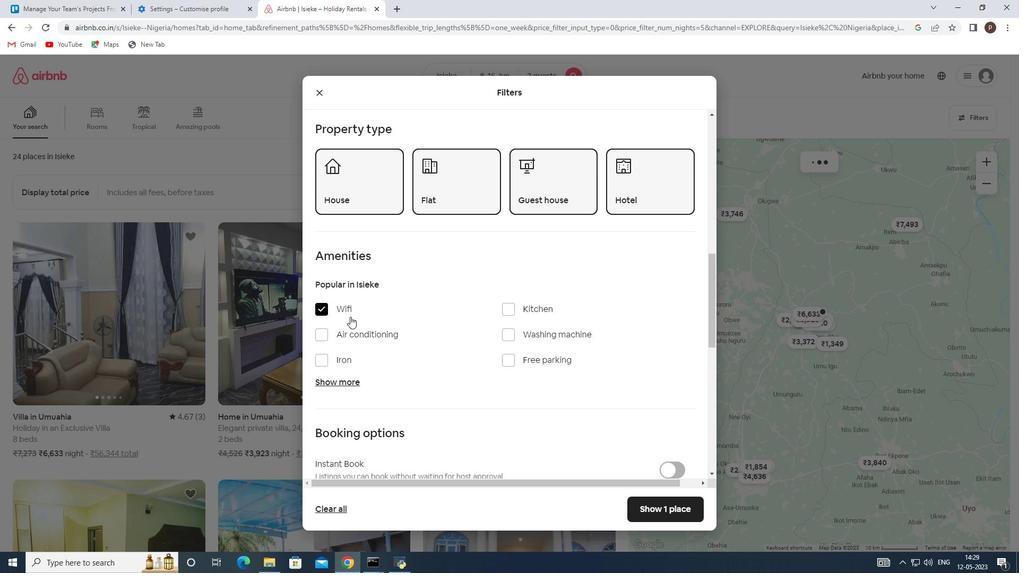 
Action: Mouse scrolled (398, 323) with delta (0, 0)
Screenshot: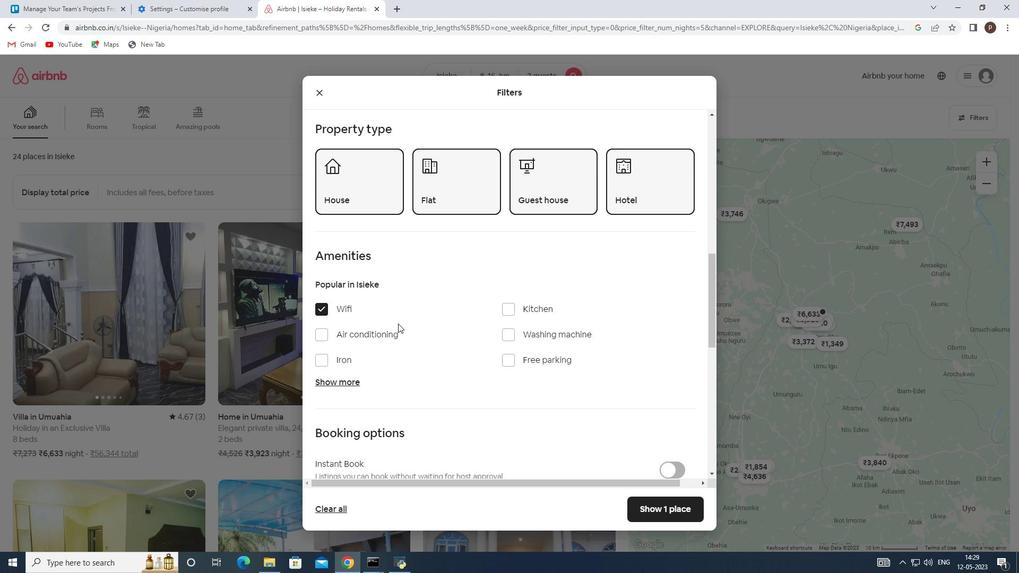 
Action: Mouse scrolled (398, 323) with delta (0, 0)
Screenshot: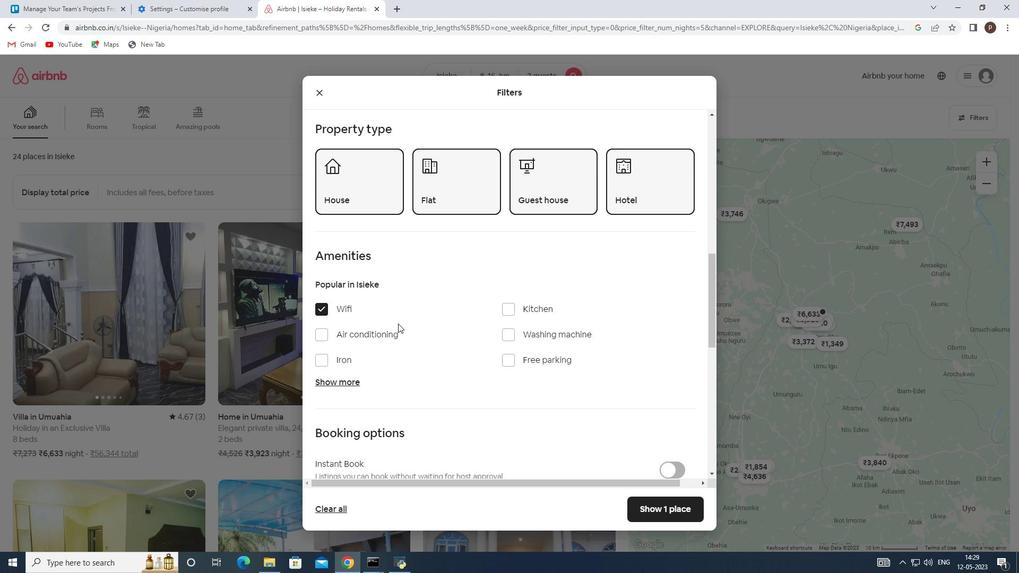 
Action: Mouse scrolled (398, 323) with delta (0, 0)
Screenshot: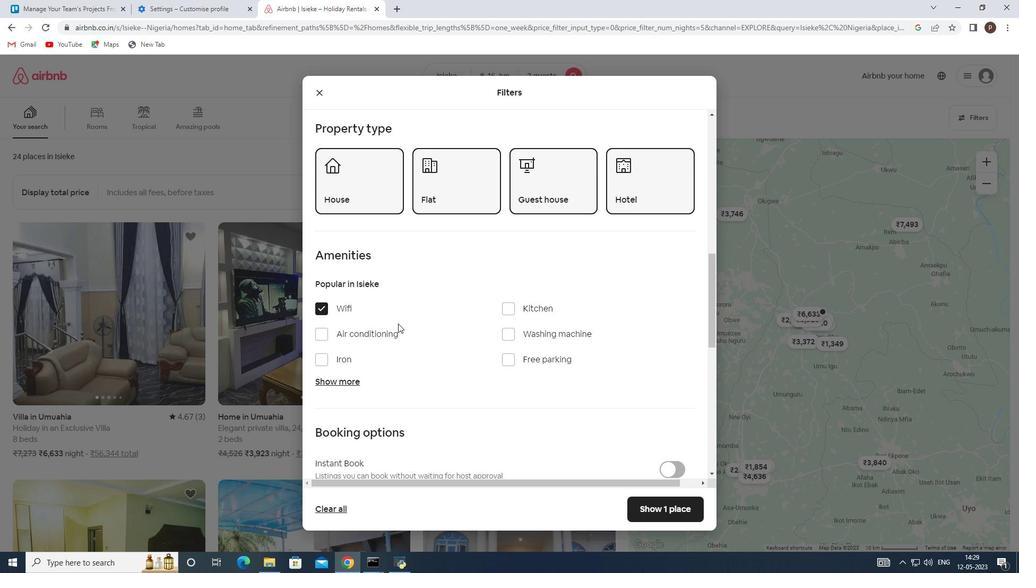 
Action: Mouse moved to (410, 330)
Screenshot: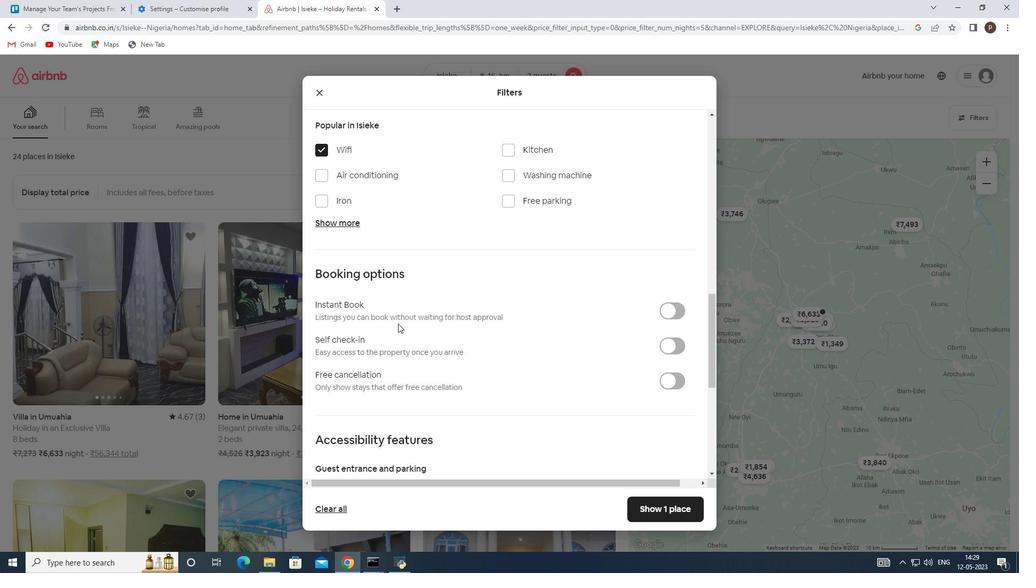 
Action: Mouse scrolled (402, 326) with delta (0, 0)
Screenshot: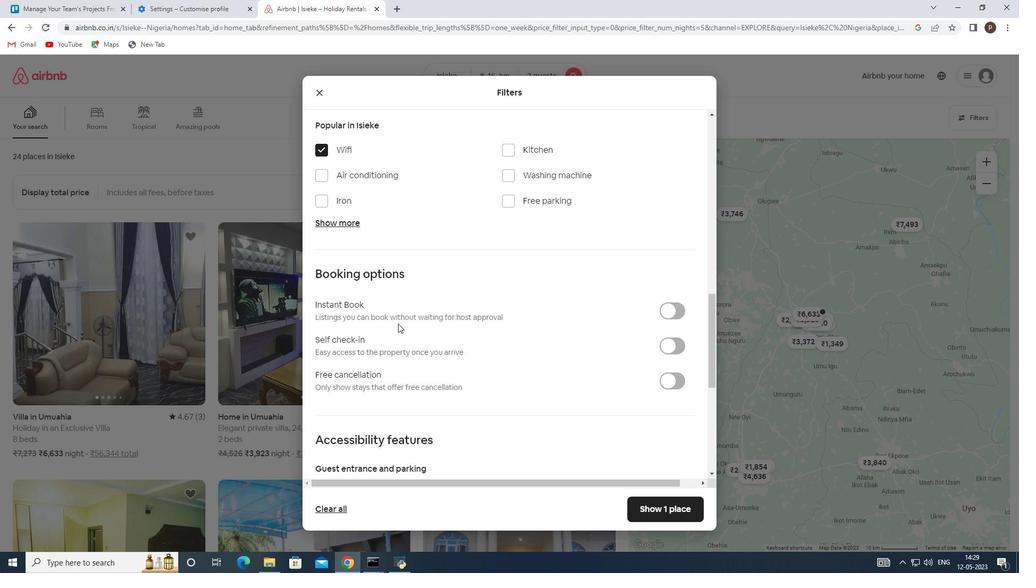 
Action: Mouse moved to (411, 330)
Screenshot: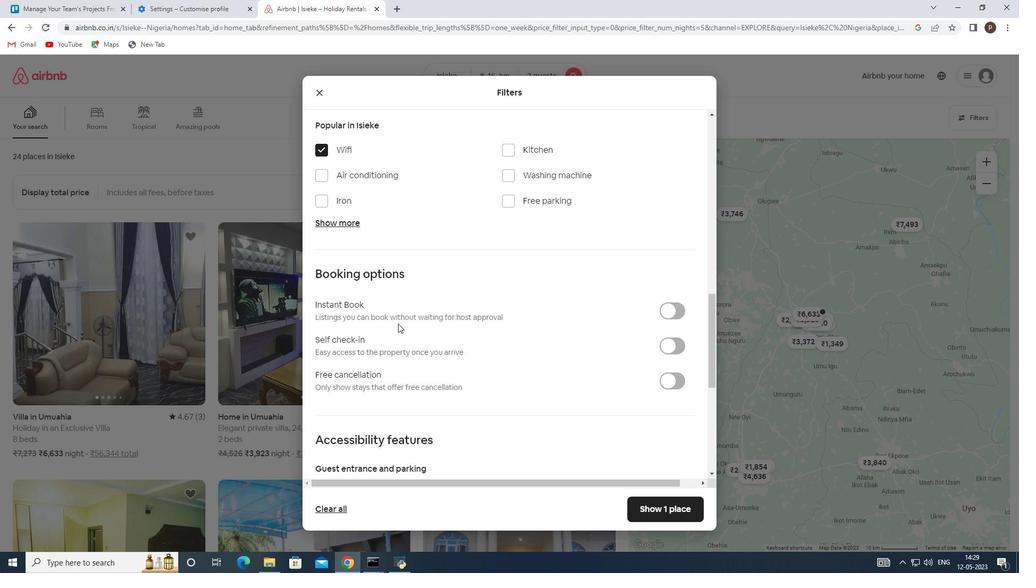 
Action: Mouse scrolled (408, 329) with delta (0, 0)
Screenshot: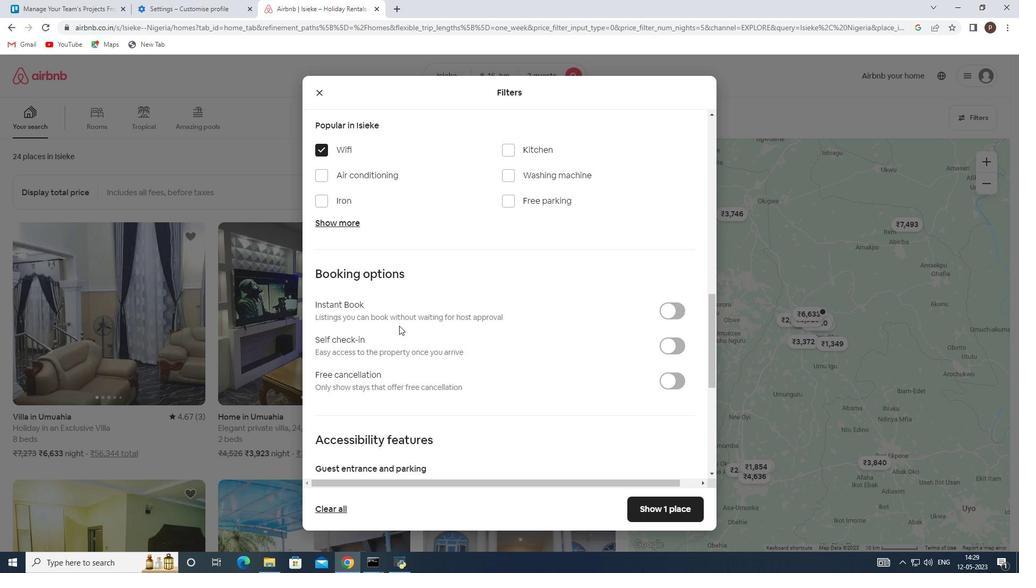 
Action: Mouse moved to (415, 330)
Screenshot: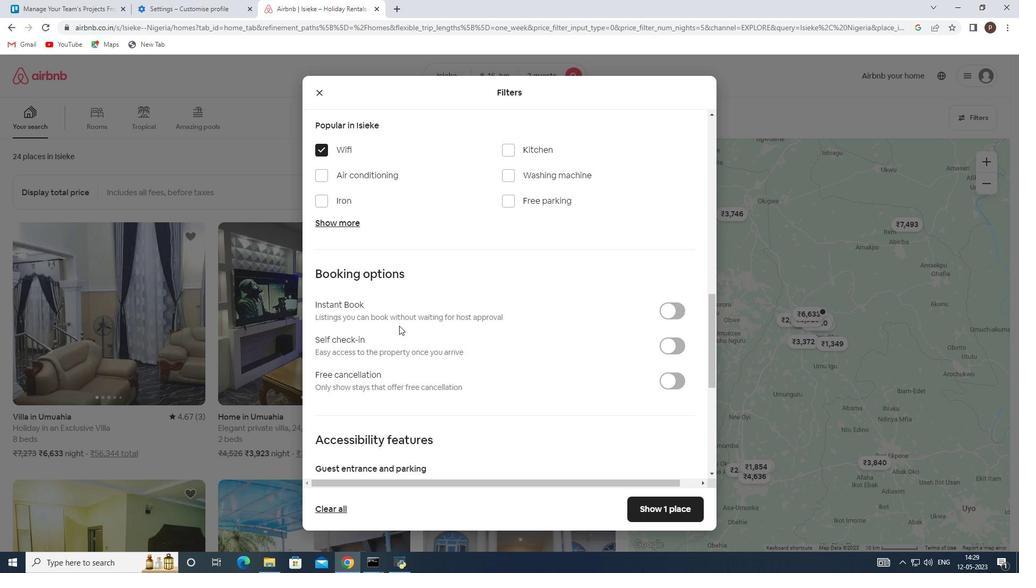 
Action: Mouse scrolled (415, 330) with delta (0, 0)
Screenshot: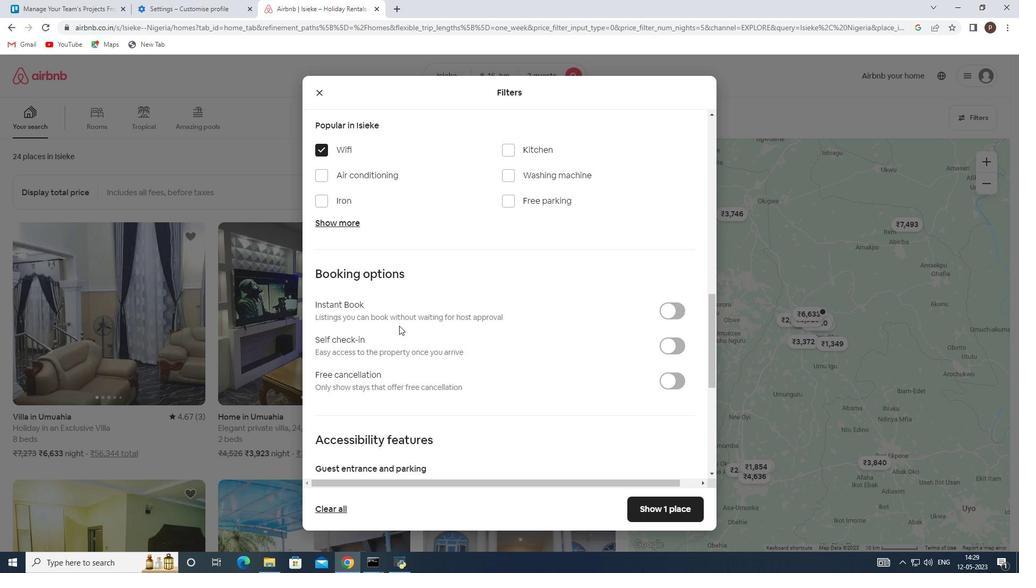 
Action: Mouse moved to (674, 187)
Screenshot: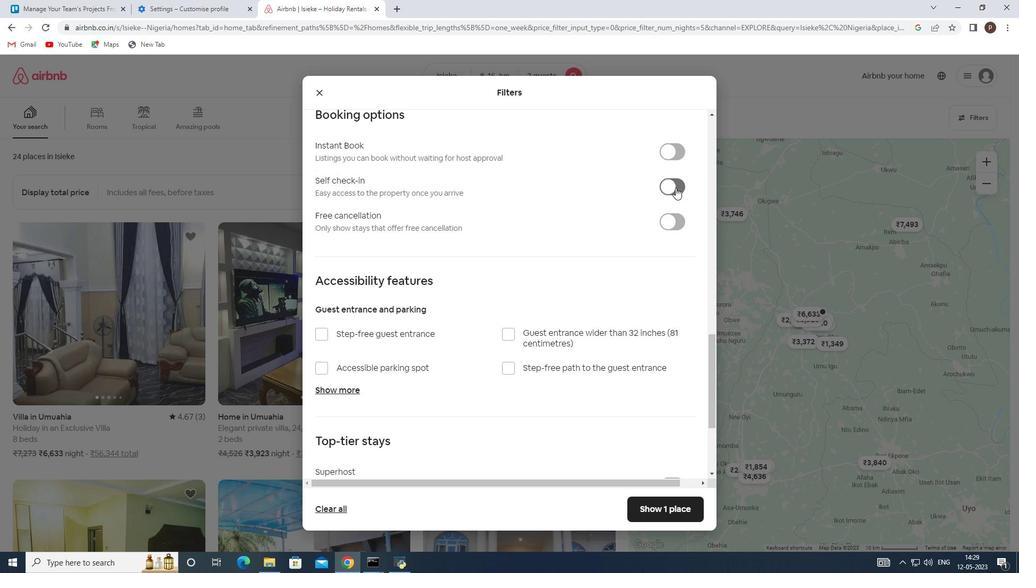 
Action: Mouse pressed left at (674, 187)
Screenshot: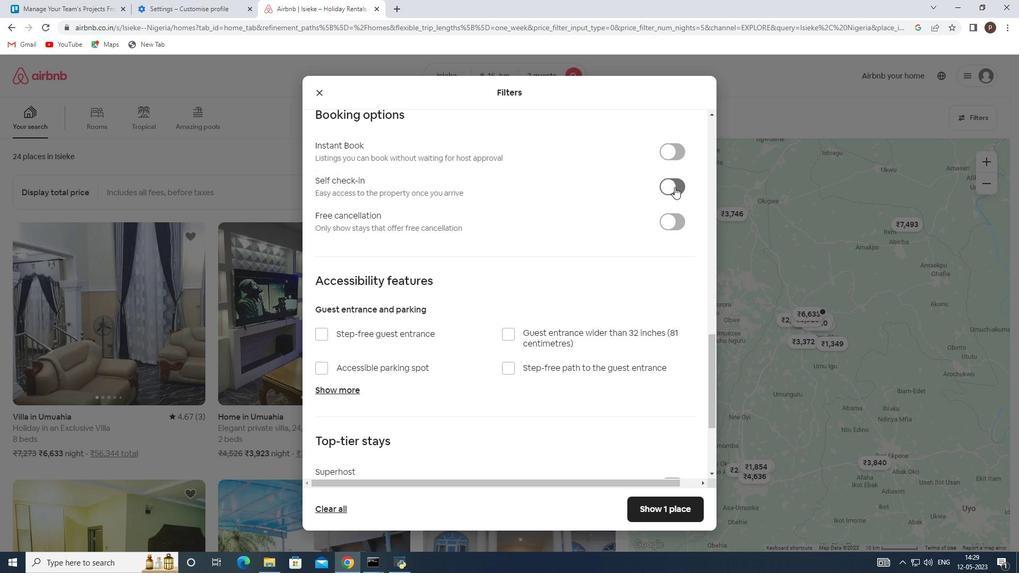 
Action: Mouse moved to (581, 322)
Screenshot: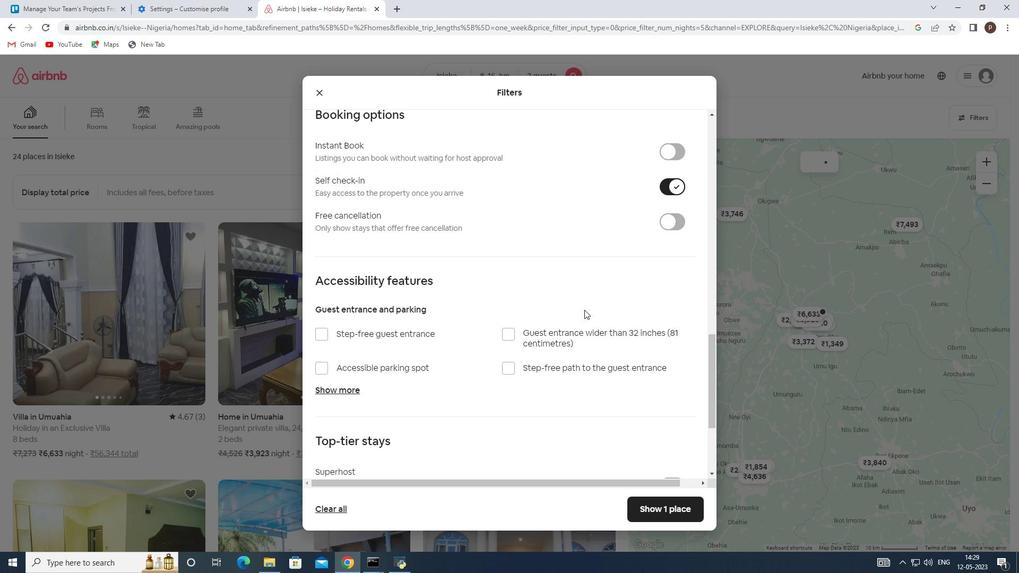 
Action: Mouse scrolled (581, 321) with delta (0, 0)
Screenshot: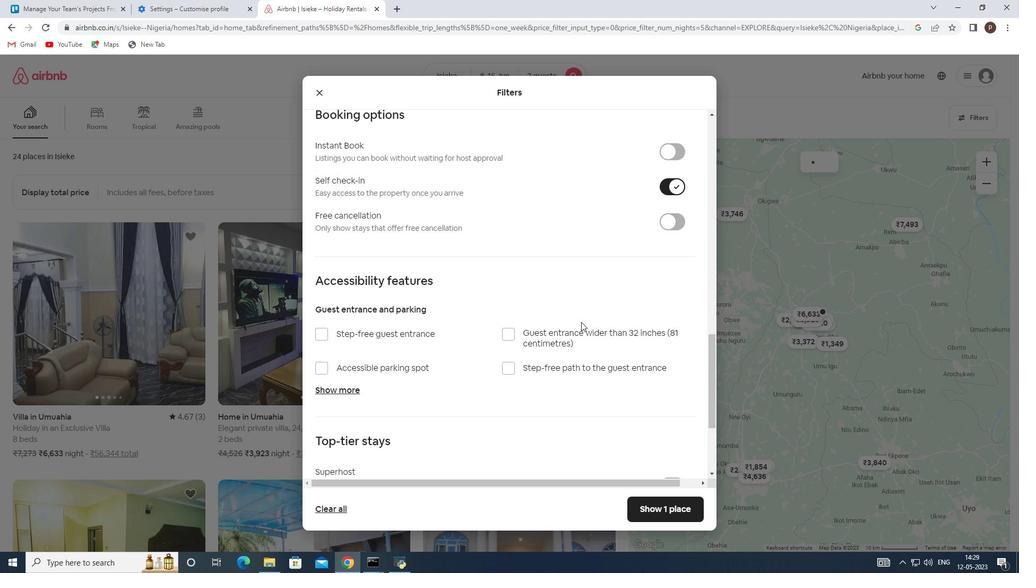 
Action: Mouse scrolled (581, 321) with delta (0, 0)
Screenshot: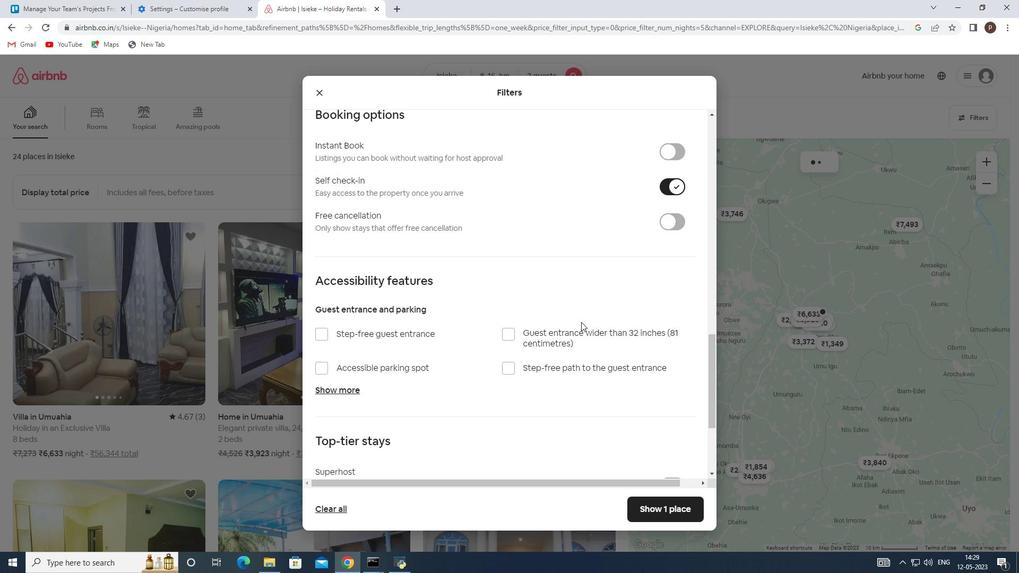 
Action: Mouse scrolled (581, 321) with delta (0, 0)
Screenshot: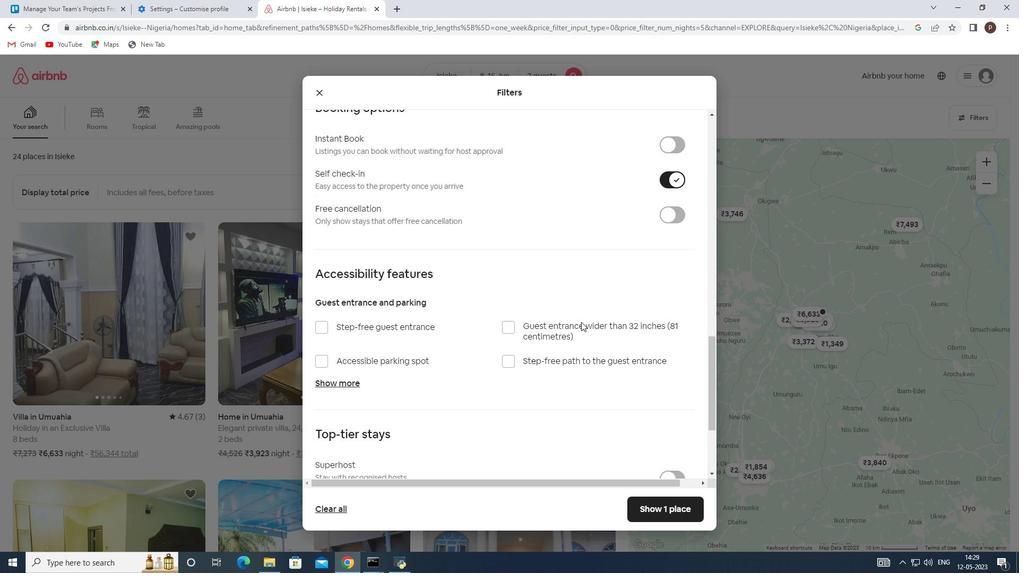 
Action: Mouse moved to (321, 424)
Screenshot: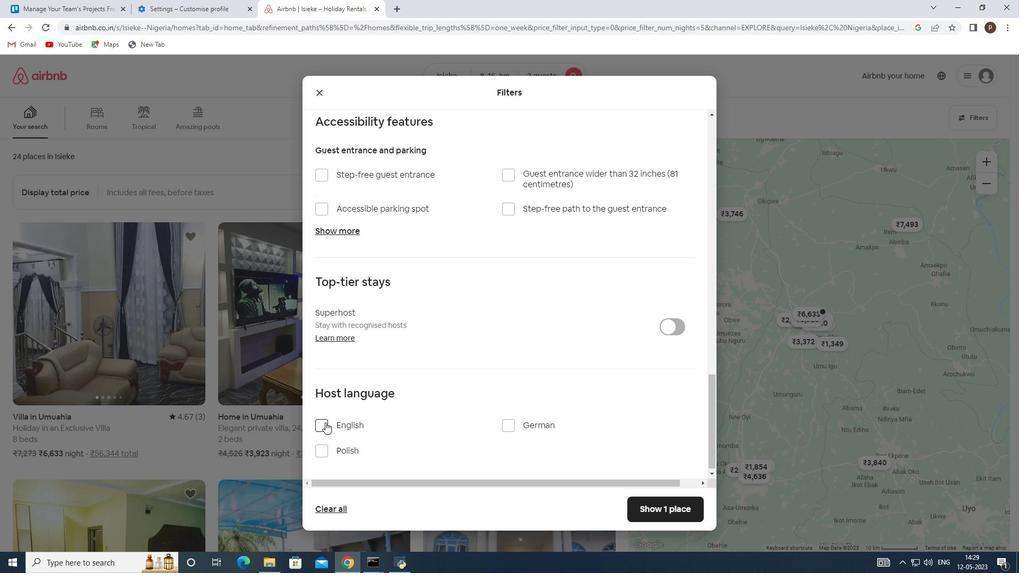 
Action: Mouse pressed left at (321, 424)
Screenshot: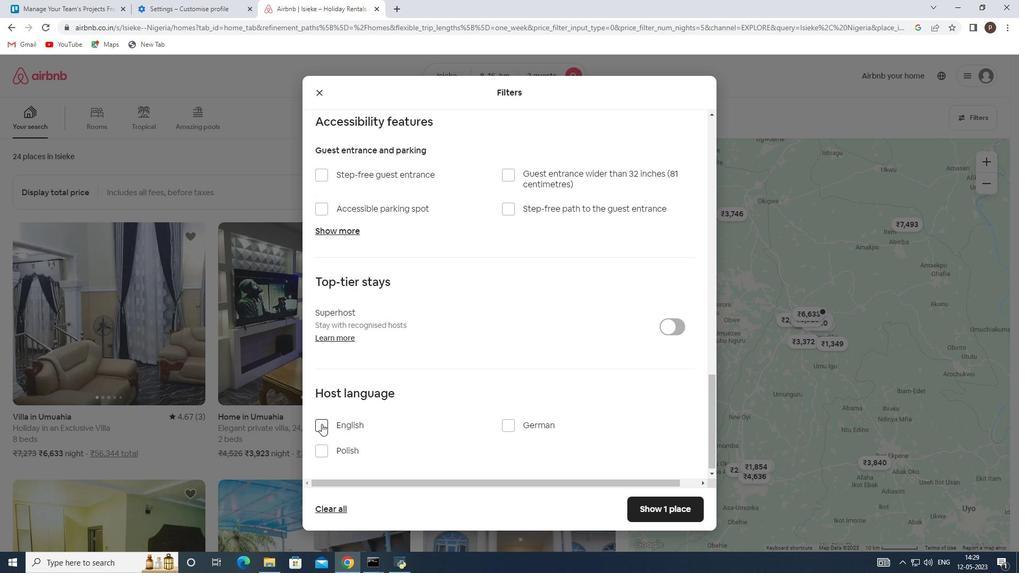
Action: Mouse moved to (650, 503)
Screenshot: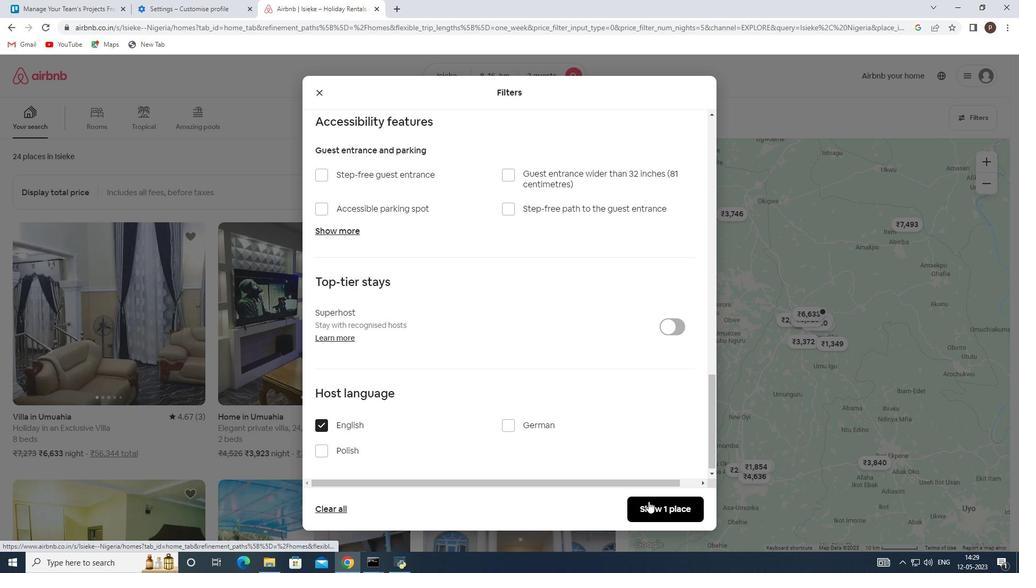 
Action: Mouse pressed left at (650, 503)
Screenshot: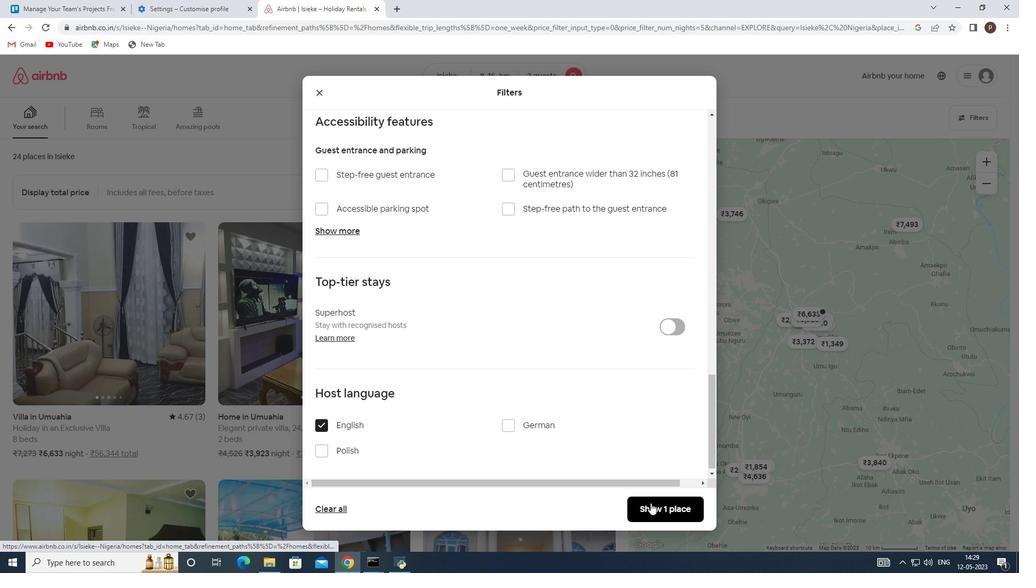 
